 Task: Add Soothing Touch Organic Sandlewood Bath Bdy & Massge Oil to the cart.
Action: Mouse moved to (984, 341)
Screenshot: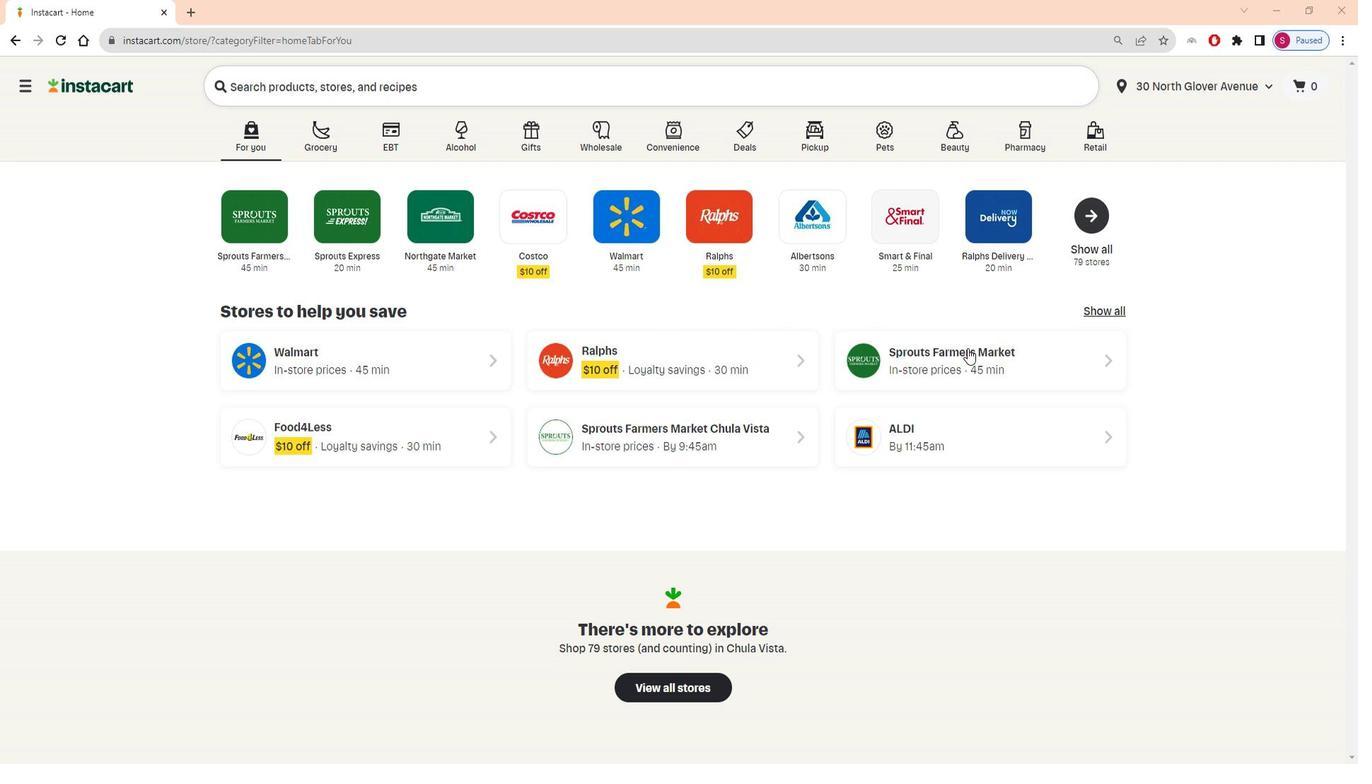 
Action: Mouse pressed left at (984, 341)
Screenshot: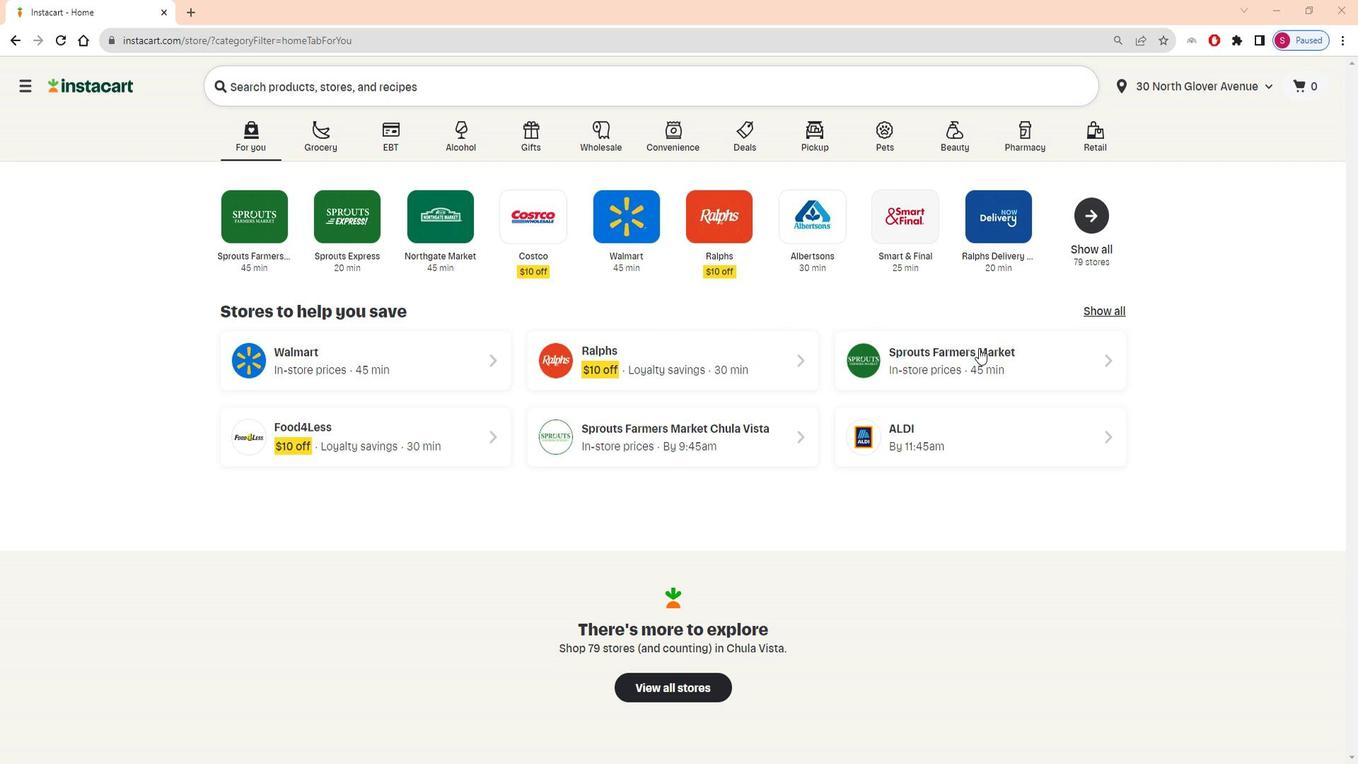 
Action: Mouse moved to (110, 537)
Screenshot: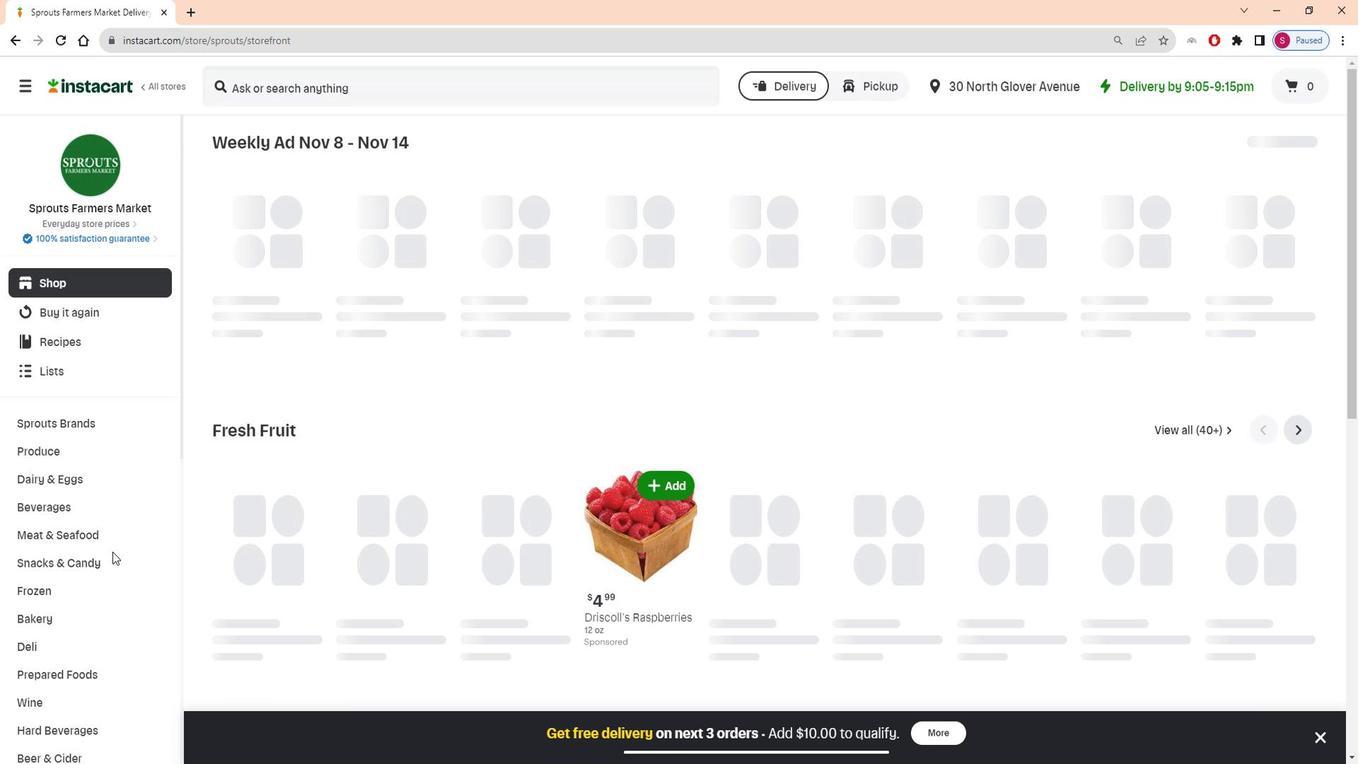 
Action: Mouse scrolled (110, 536) with delta (0, 0)
Screenshot: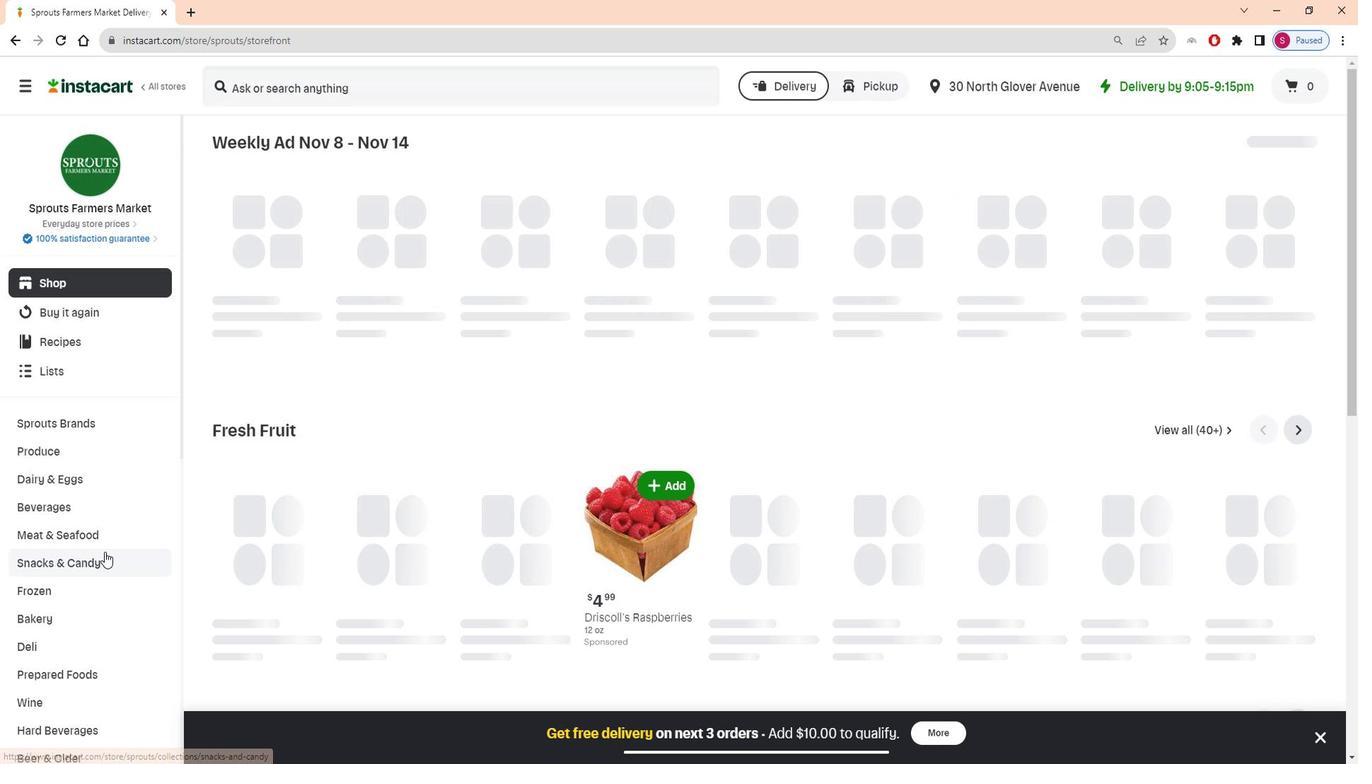 
Action: Mouse scrolled (110, 536) with delta (0, 0)
Screenshot: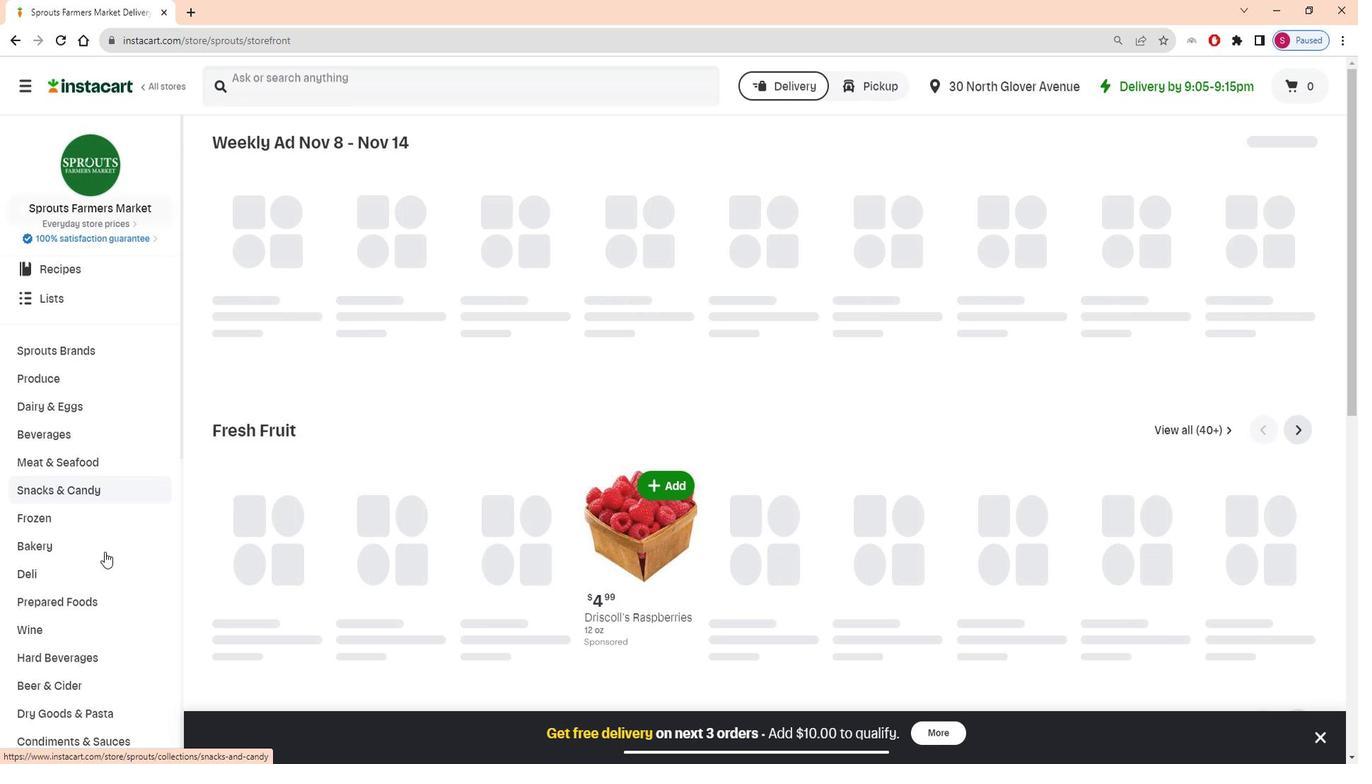
Action: Mouse scrolled (110, 536) with delta (0, 0)
Screenshot: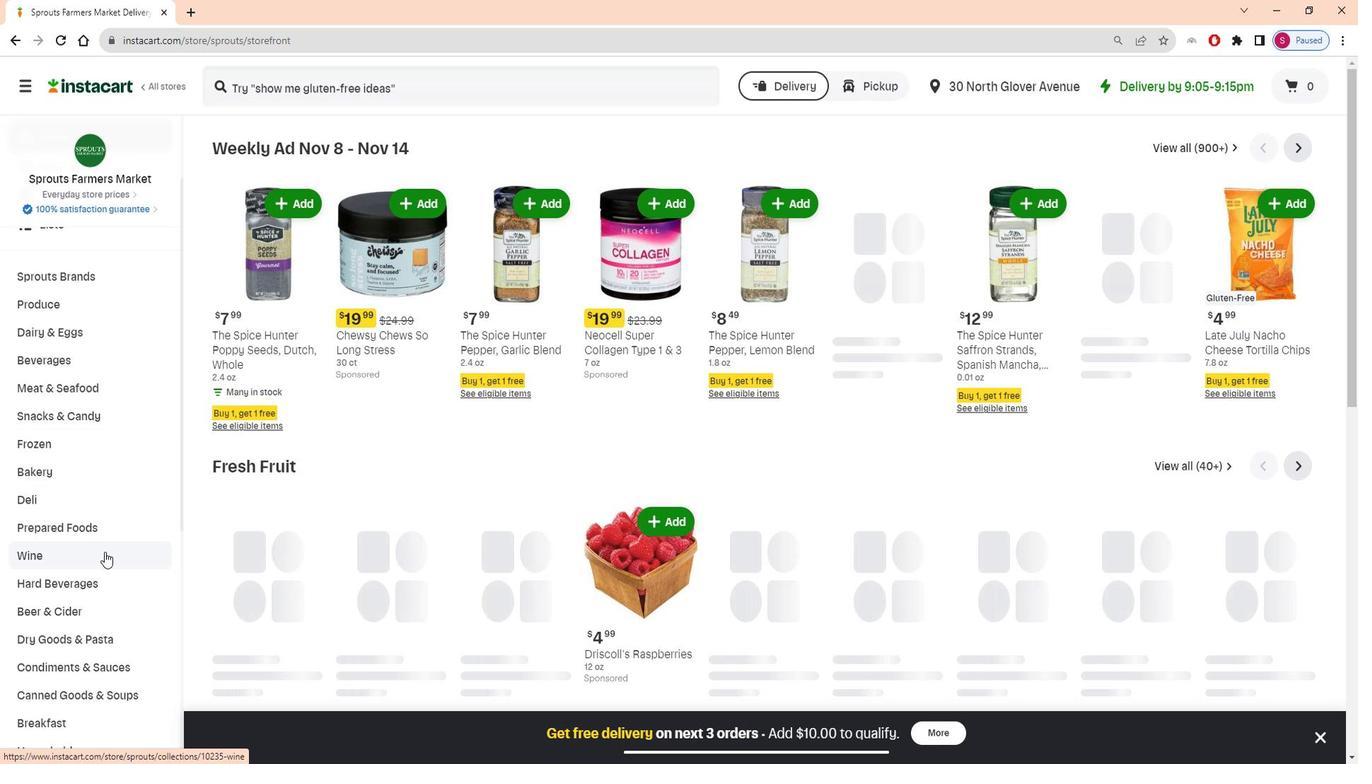 
Action: Mouse scrolled (110, 536) with delta (0, 0)
Screenshot: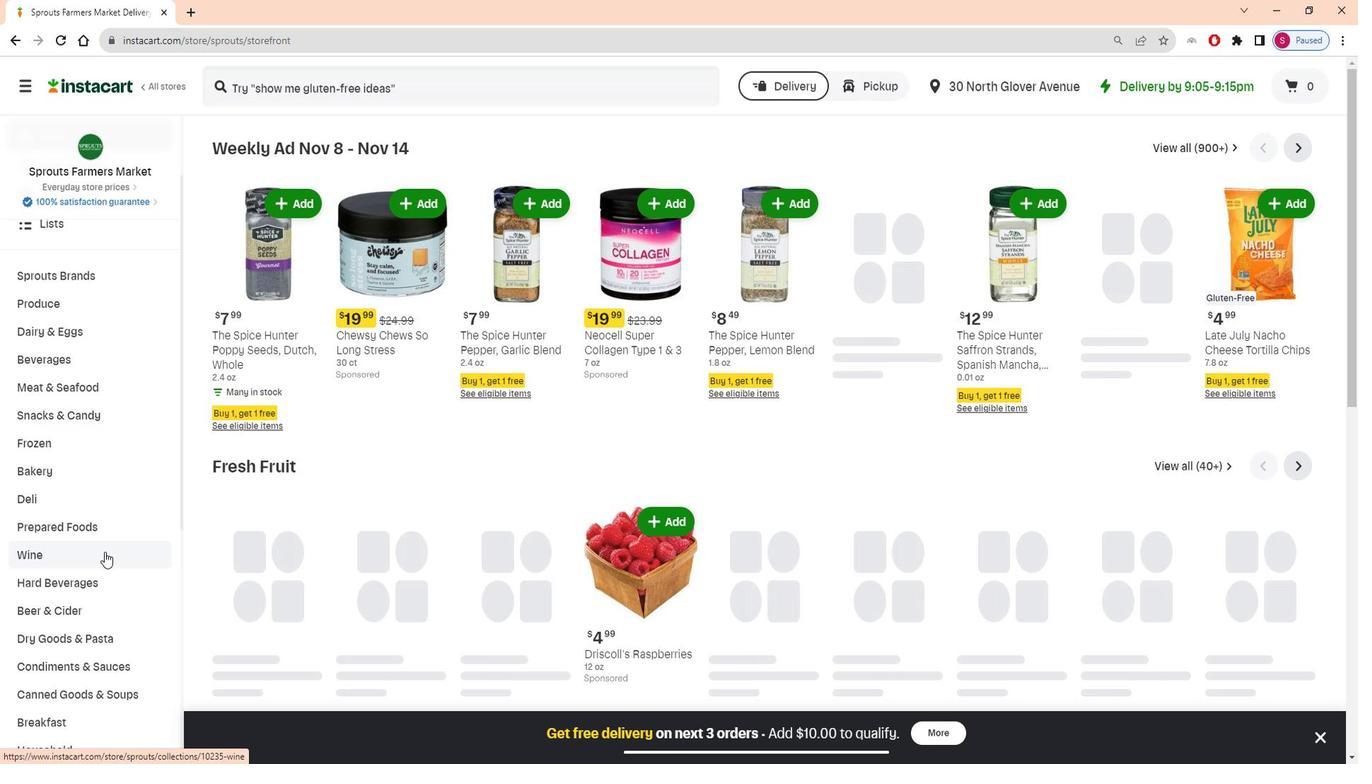 
Action: Mouse scrolled (110, 536) with delta (0, 0)
Screenshot: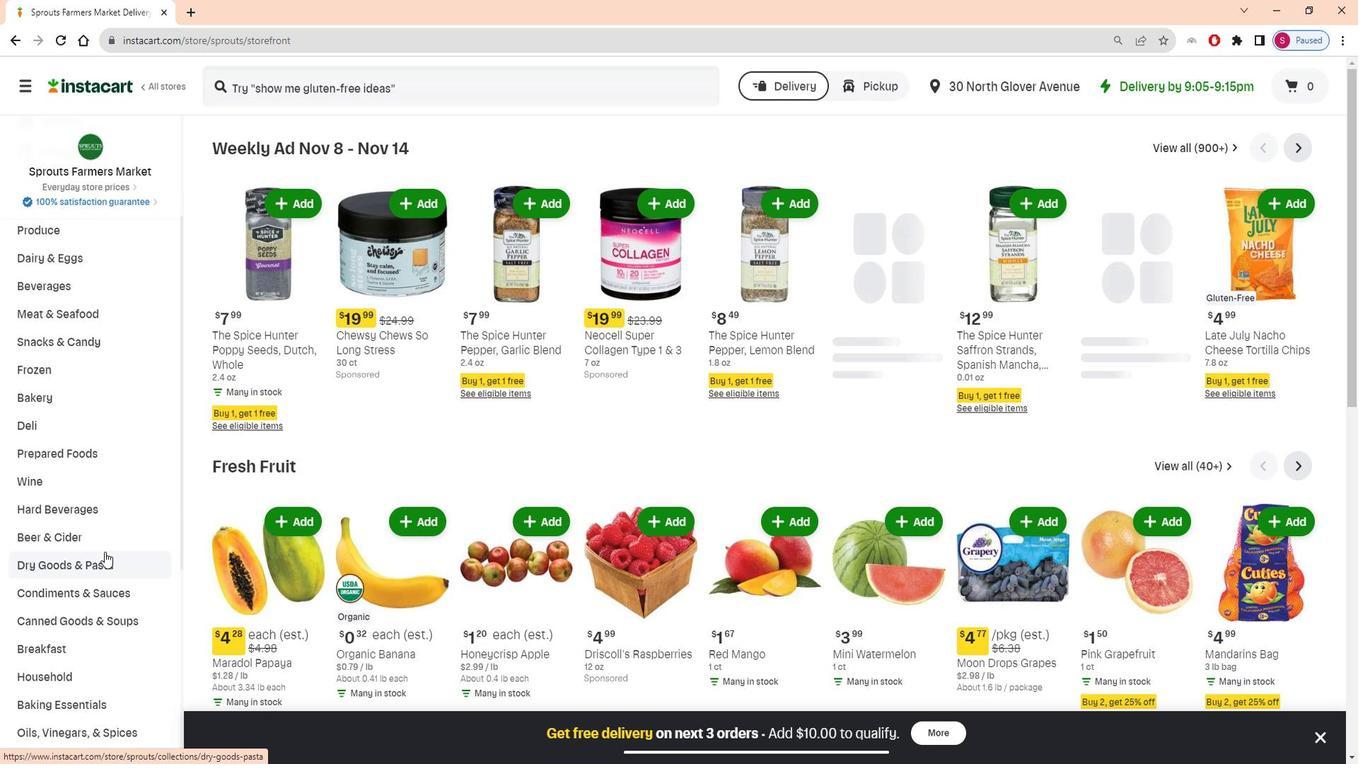 
Action: Mouse scrolled (110, 536) with delta (0, 0)
Screenshot: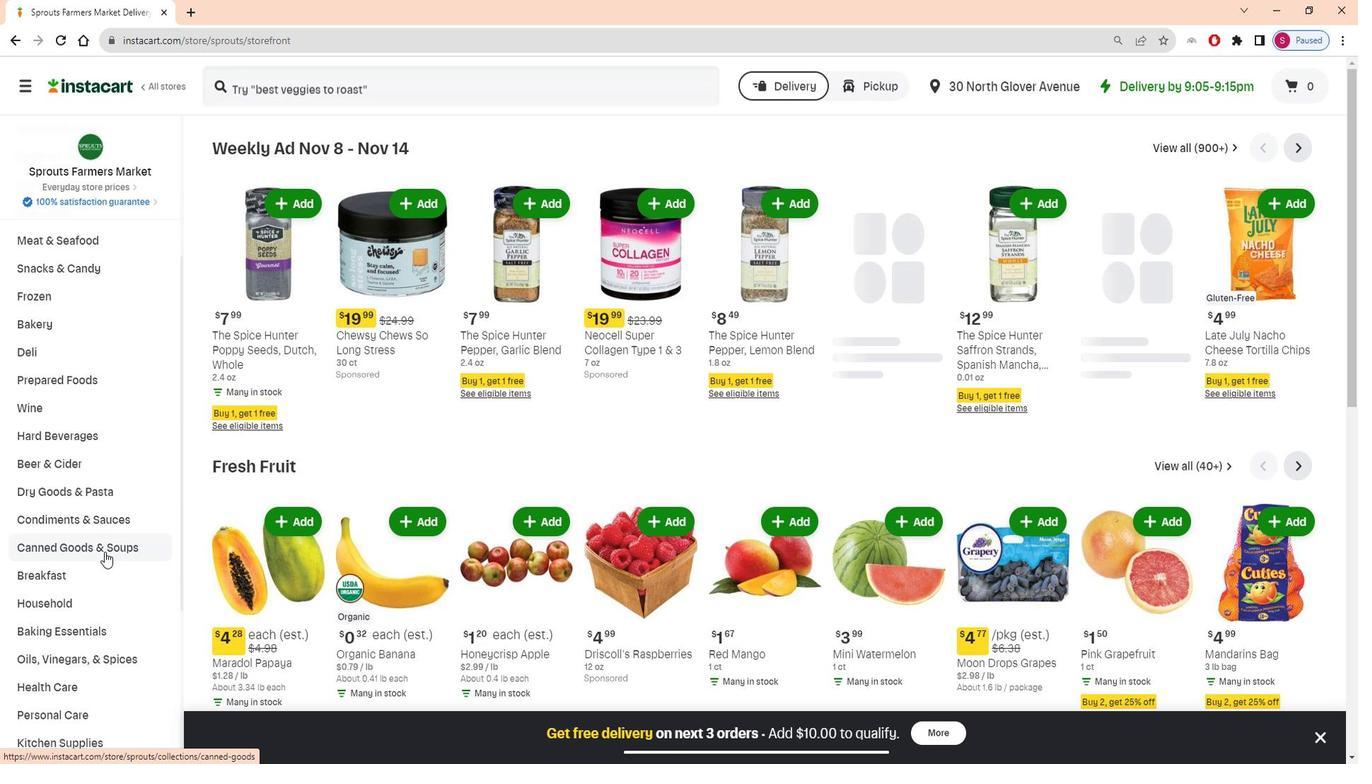 
Action: Mouse moved to (106, 622)
Screenshot: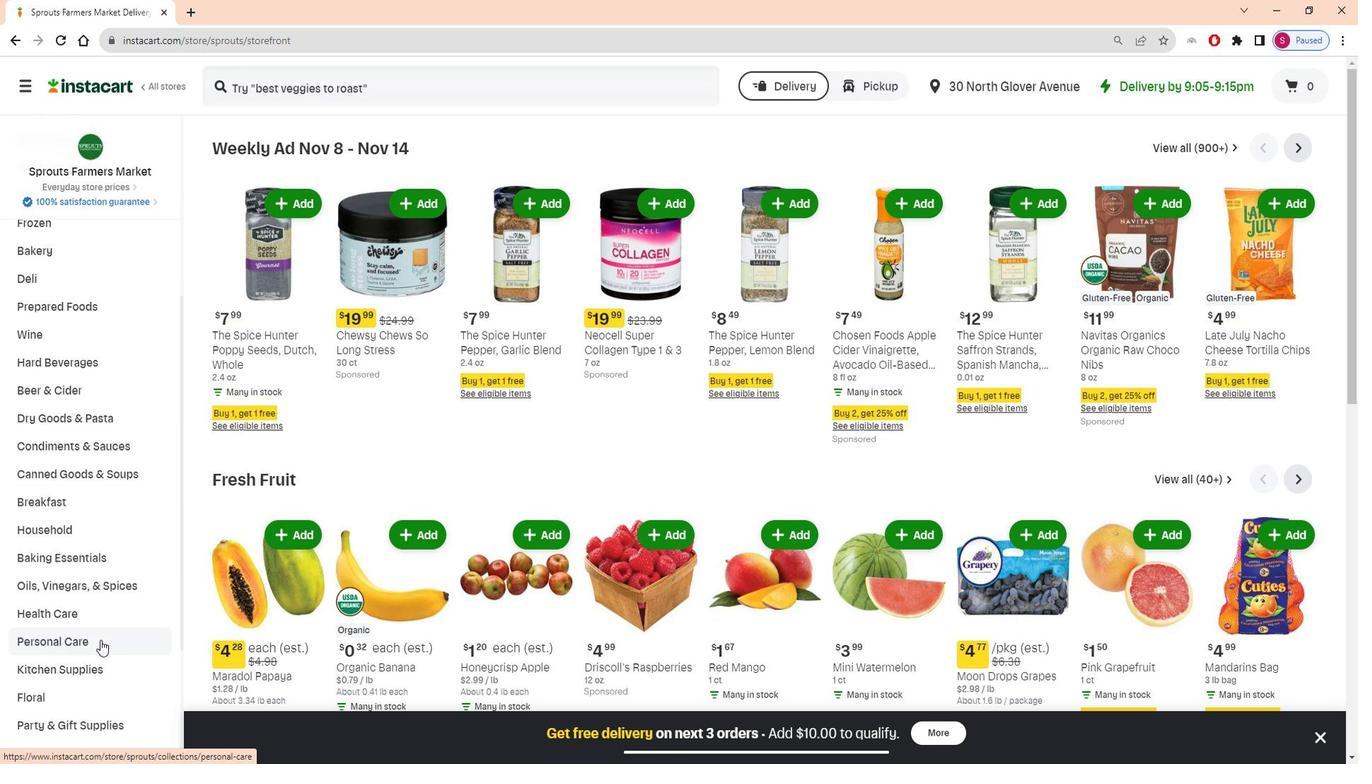 
Action: Mouse pressed left at (106, 622)
Screenshot: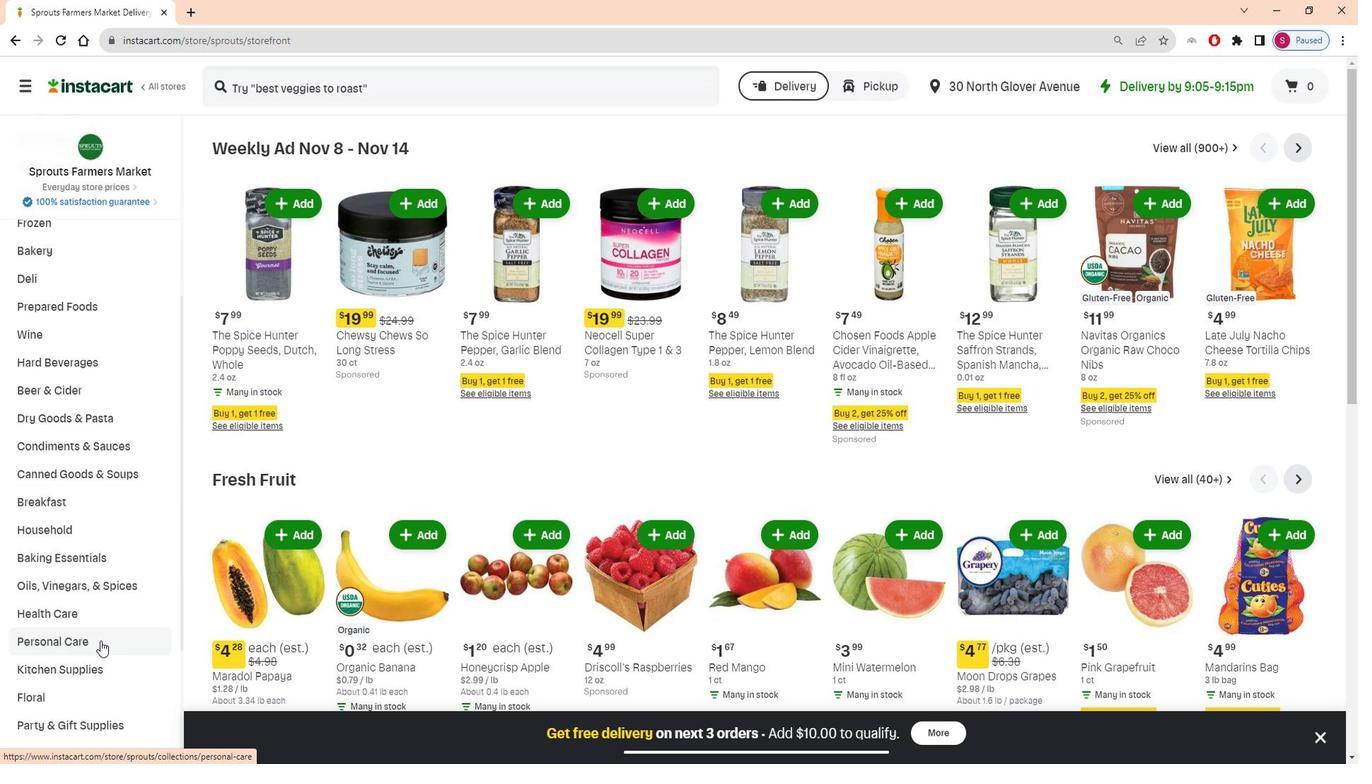 
Action: Mouse moved to (346, 181)
Screenshot: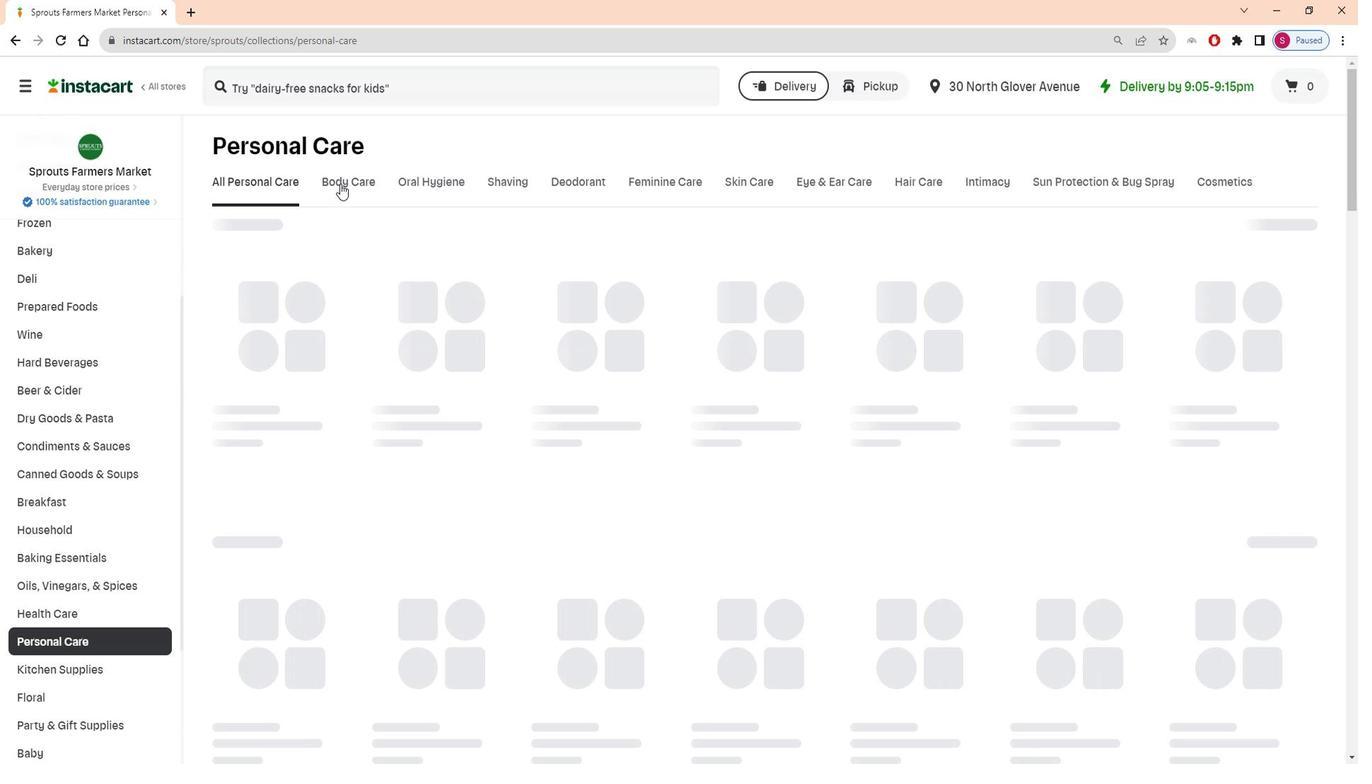 
Action: Mouse pressed left at (346, 181)
Screenshot: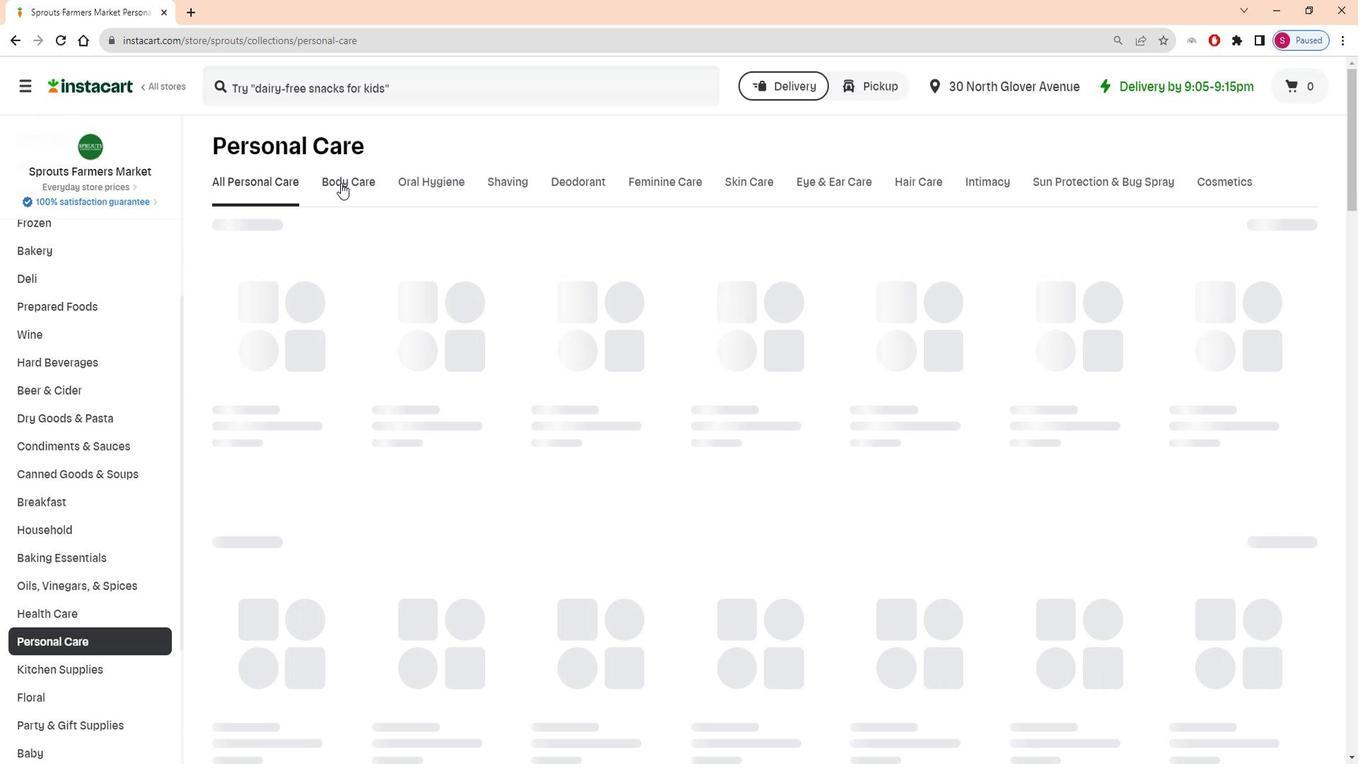 
Action: Mouse moved to (596, 251)
Screenshot: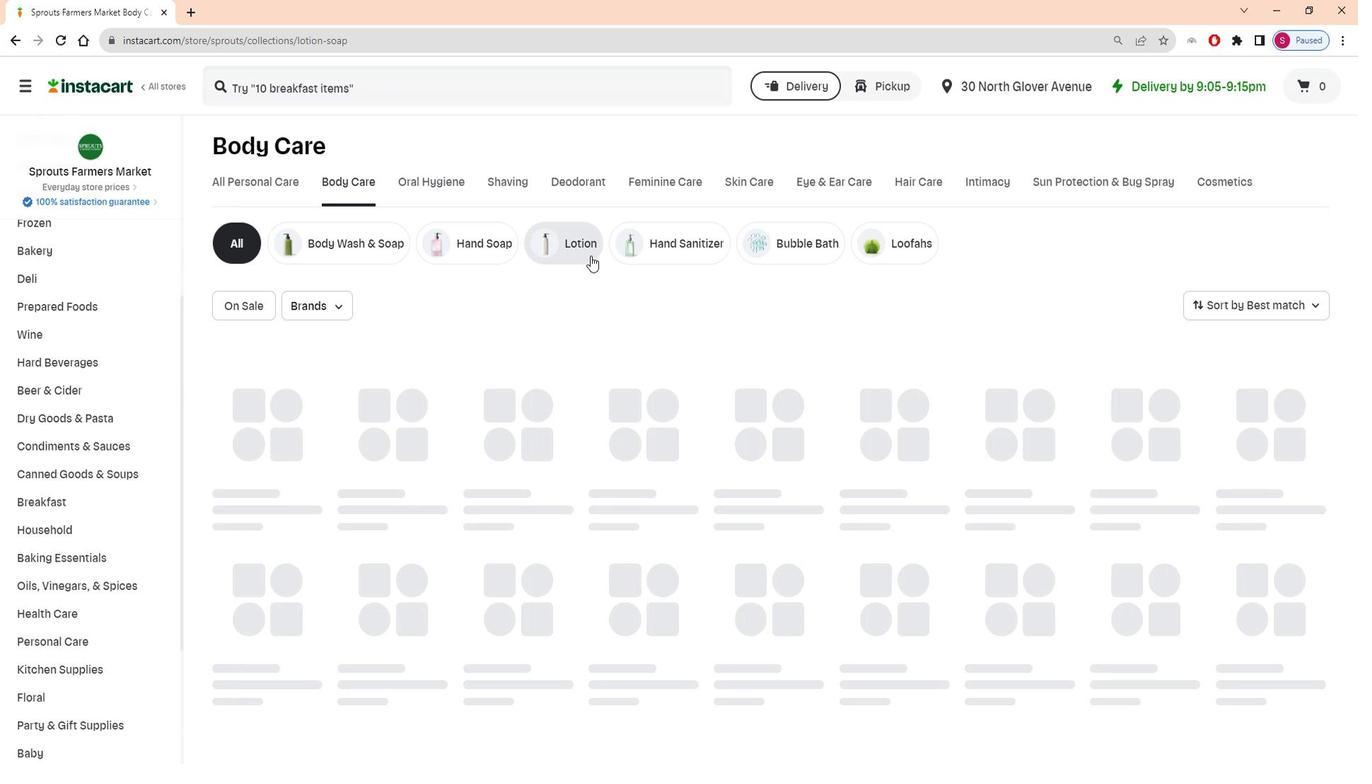 
Action: Mouse pressed left at (596, 251)
Screenshot: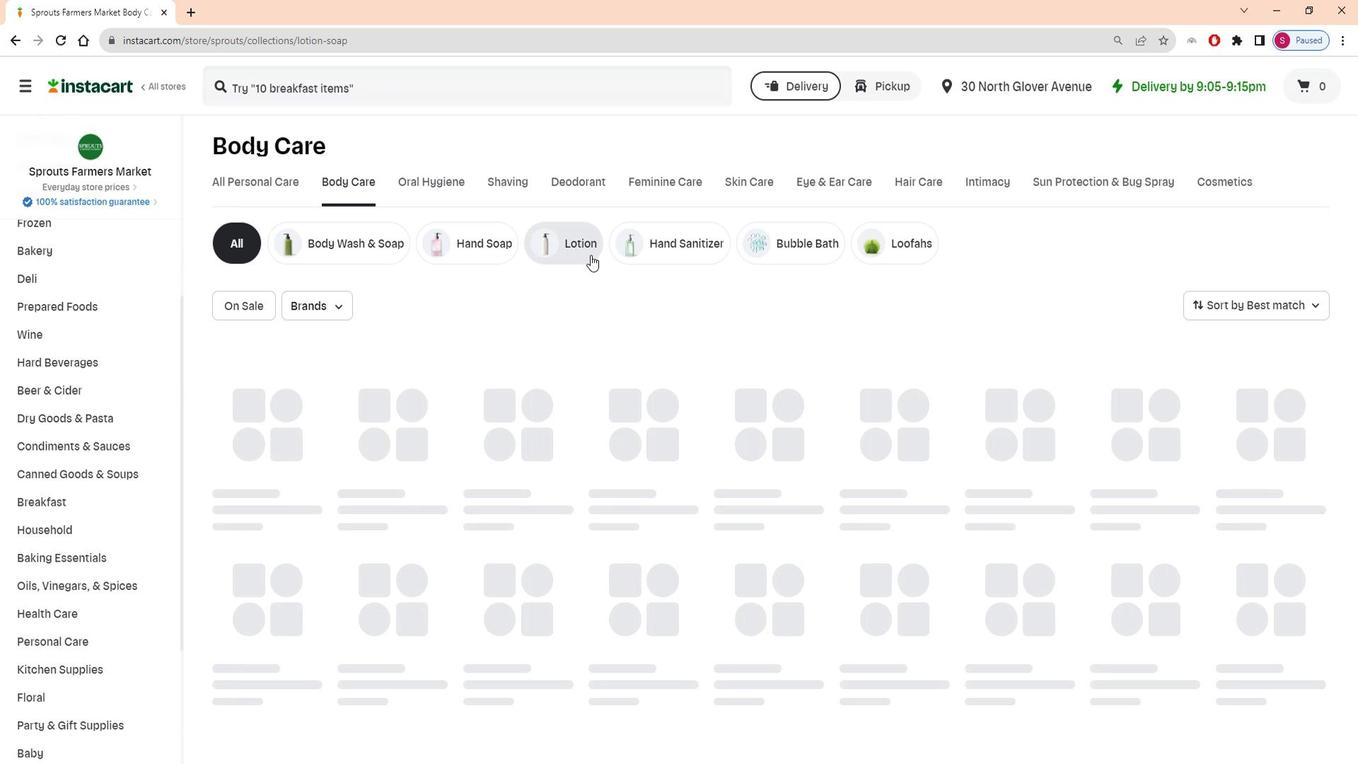 
Action: Mouse moved to (427, 93)
Screenshot: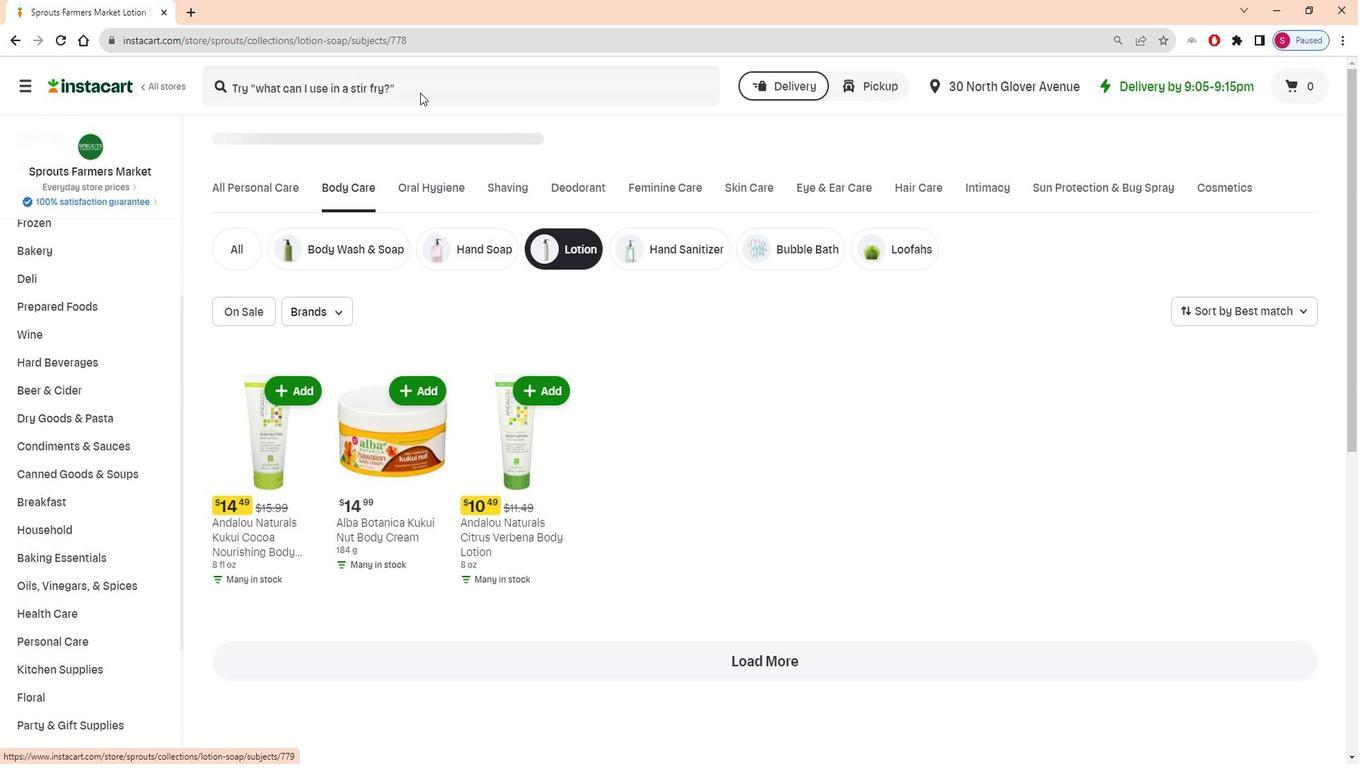 
Action: Mouse pressed left at (427, 93)
Screenshot: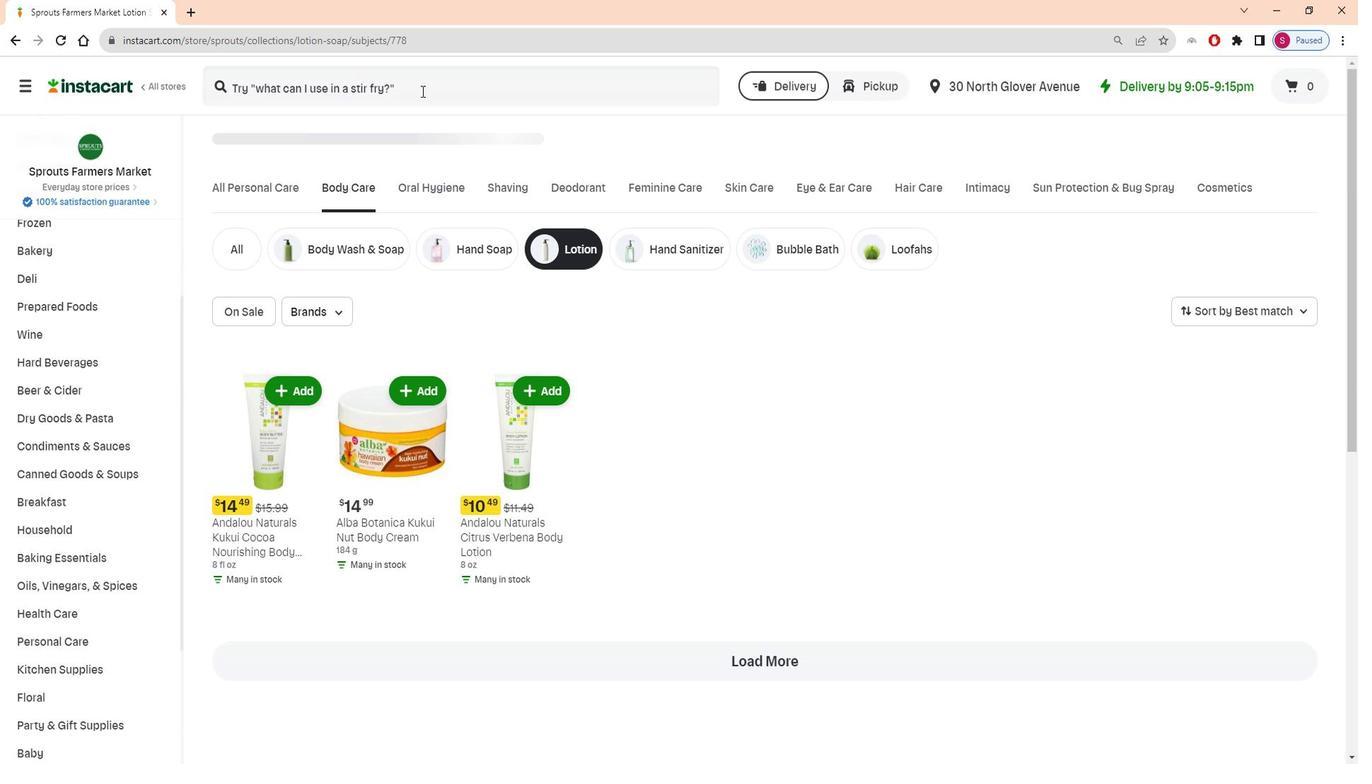 
Action: Mouse moved to (407, 94)
Screenshot: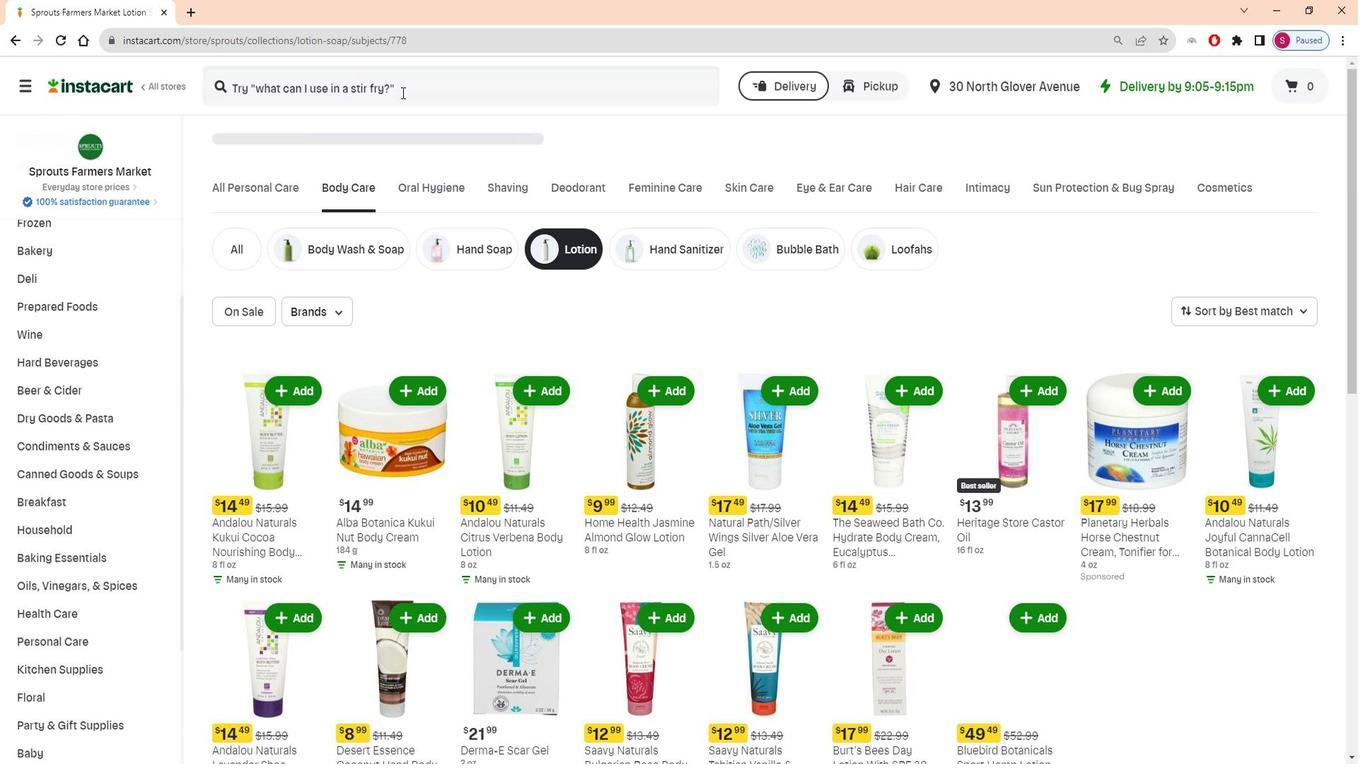 
Action: Mouse pressed left at (407, 94)
Screenshot: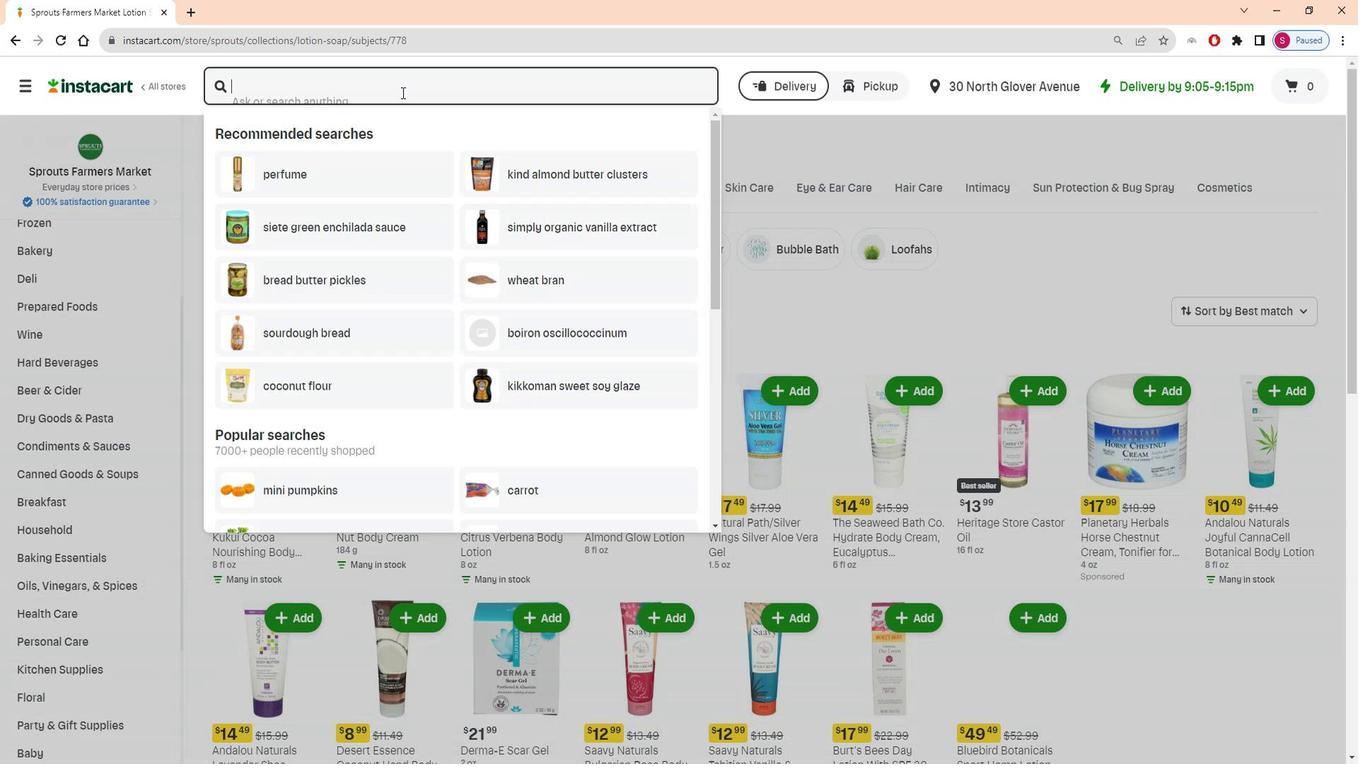 
Action: Key pressed <Key.shift>Soothing<Key.space><Key.shift>Touch<Key.space><Key.shift><Key.shift><Key.shift><Key.shift>Organic<Key.space><Key.shift>Sandlewood<Key.space><Key.shift><Key.shift><Key.shift><Key.shift><Key.shift><Key.shift><Key.shift><Key.shift><Key.shift><Key.shift><Key.shift><Key.shift>Bath<Key.space><Key.shift>Bdy<Key.space><Key.shift><Key.shift>&<Key.space><Key.right><Key.down><Key.shift>Massage<Key.space><Key.shift>Oil<Key.enter>
Screenshot: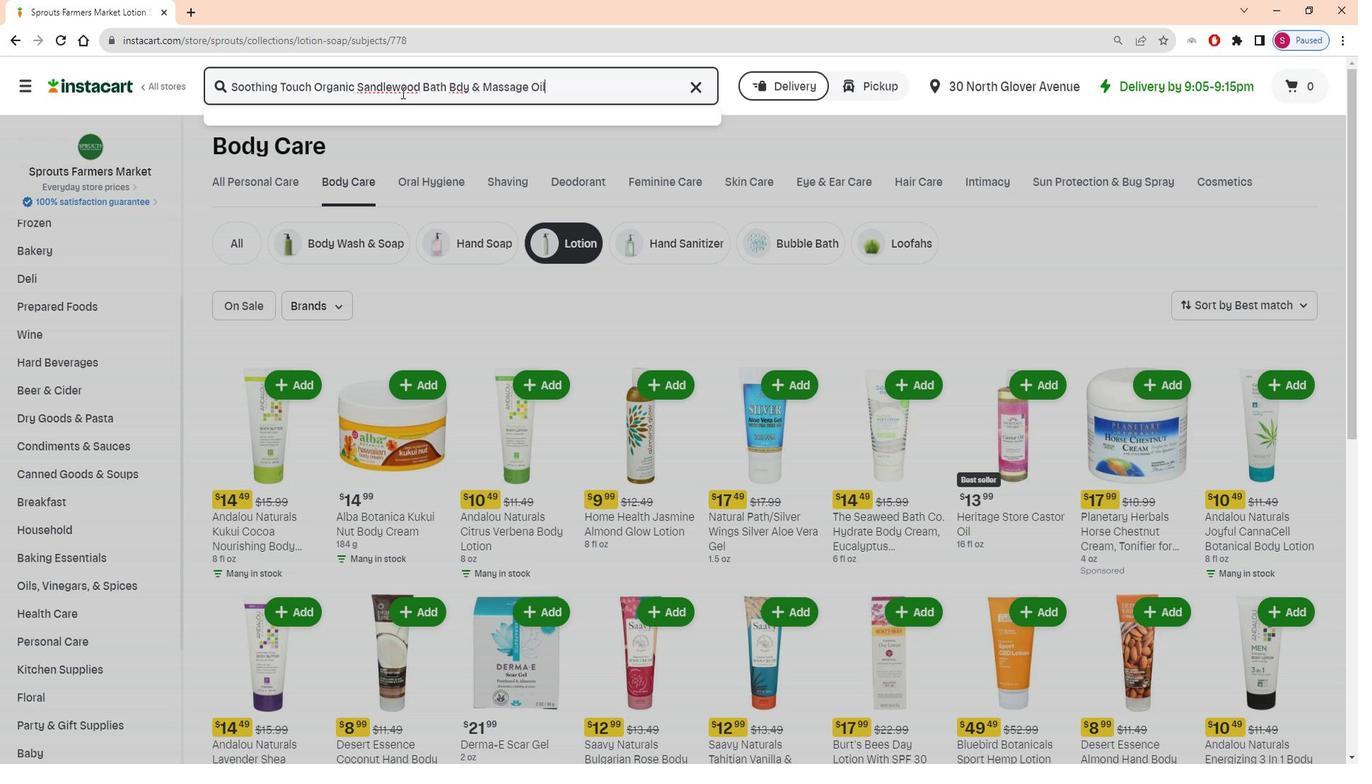 
Action: Mouse moved to (211, 271)
Screenshot: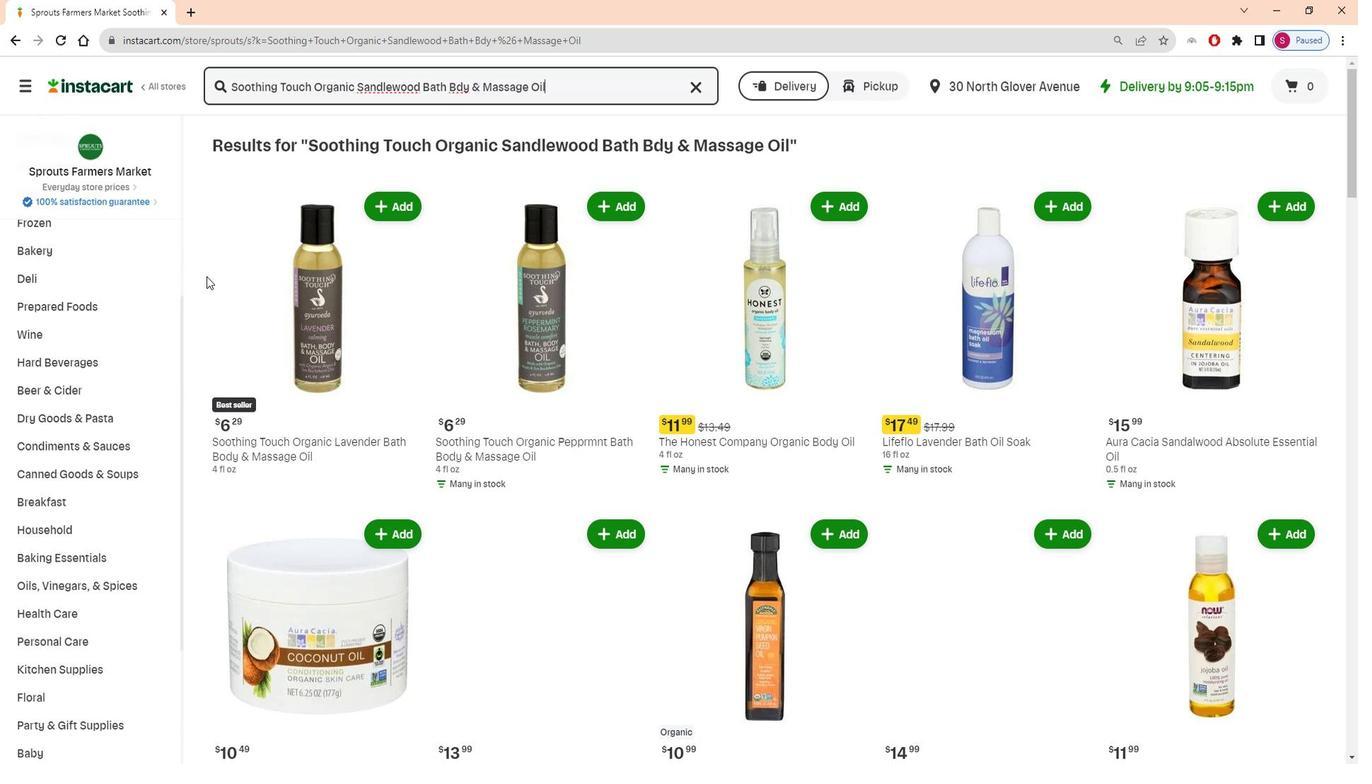 
Action: Mouse scrolled (211, 270) with delta (0, 0)
Screenshot: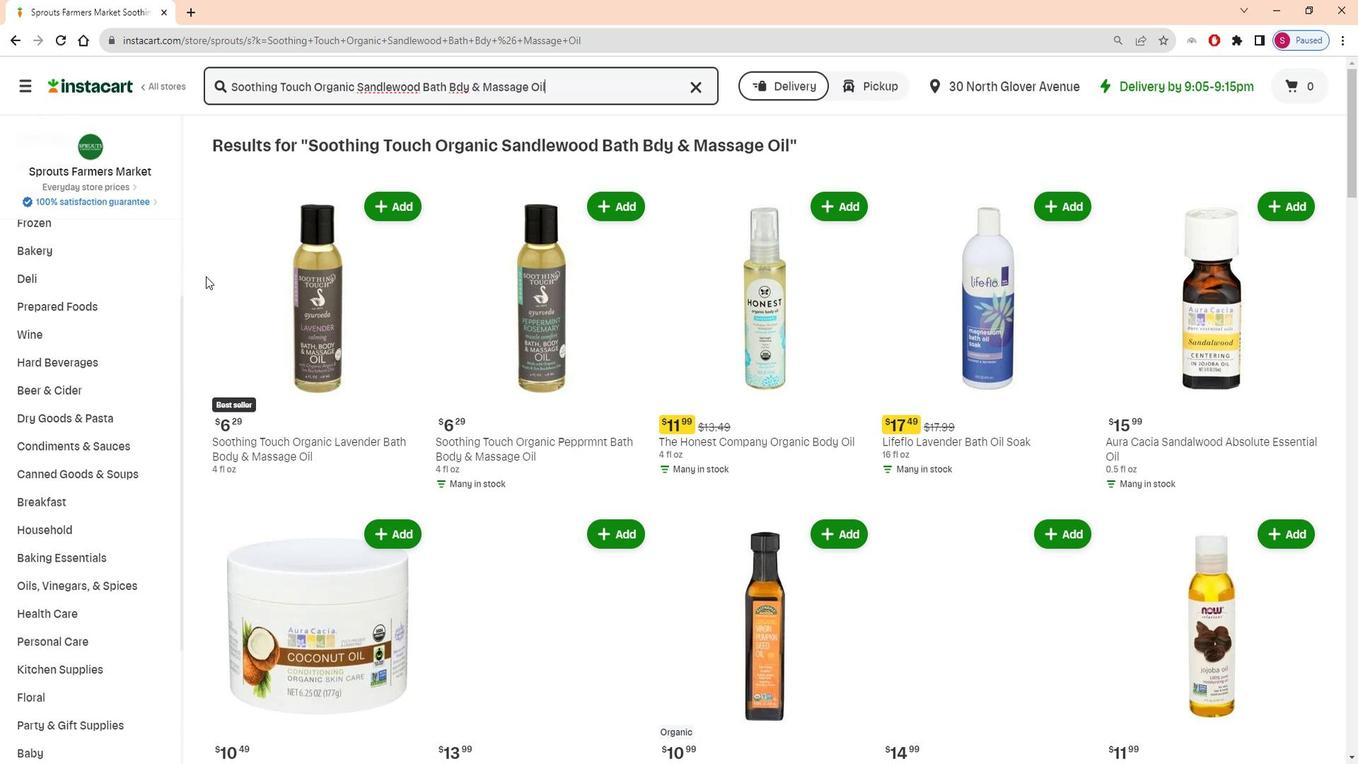 
Action: Mouse moved to (391, 295)
Screenshot: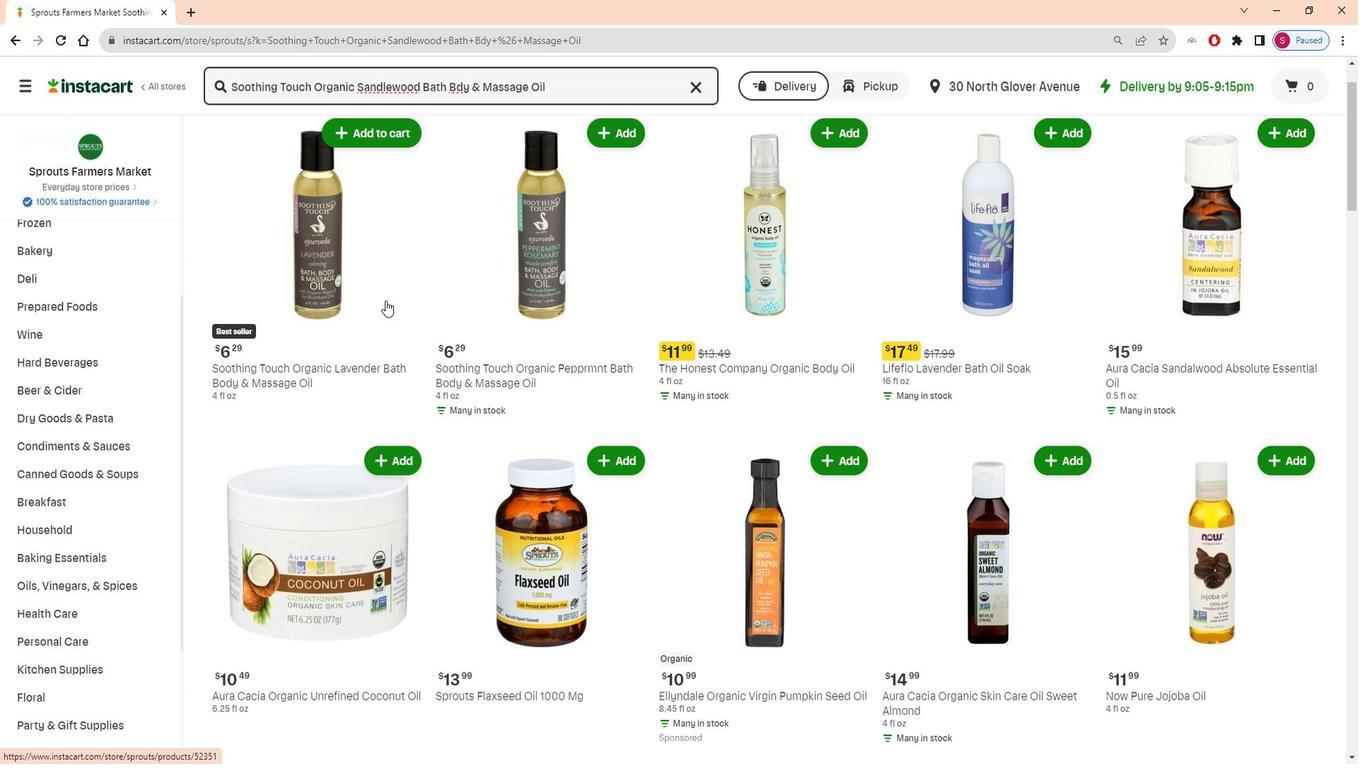 
Action: Mouse scrolled (391, 294) with delta (0, 0)
Screenshot: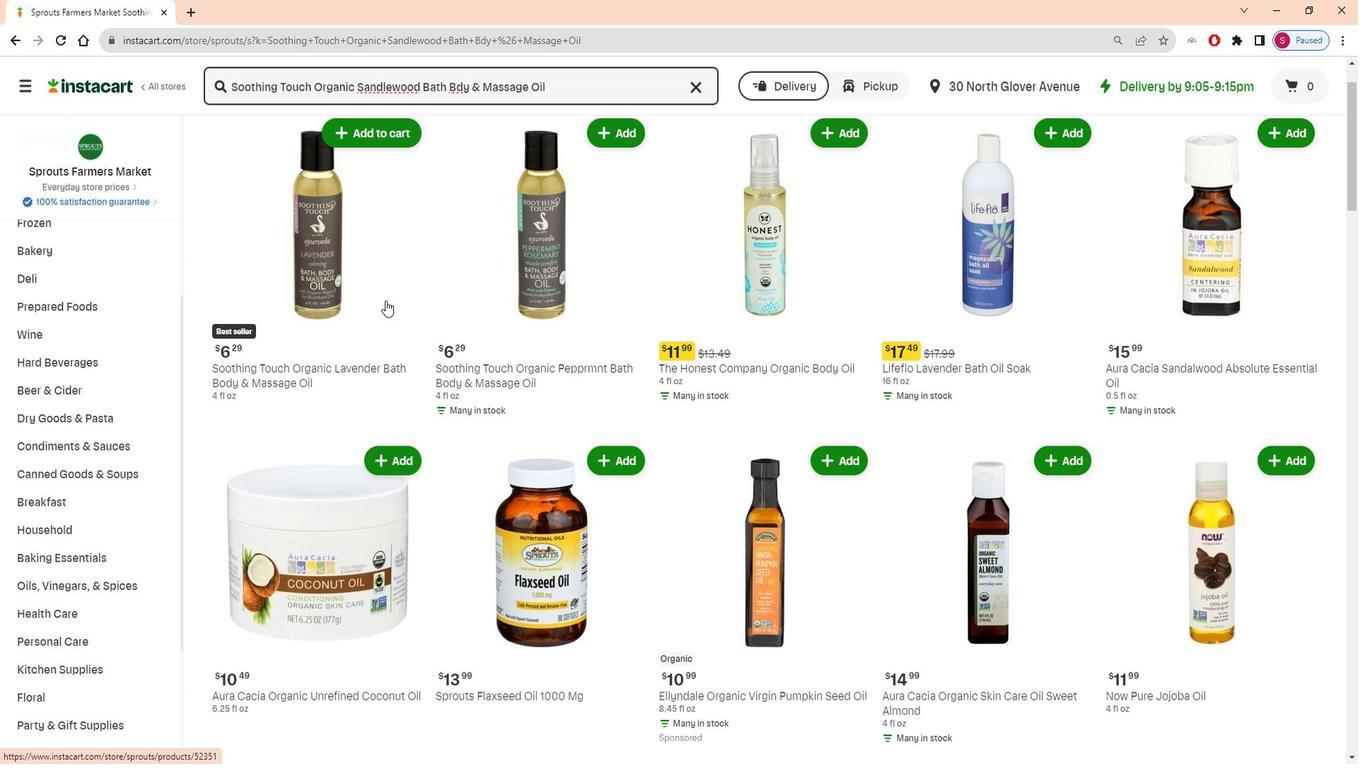 
Action: Mouse moved to (416, 299)
Screenshot: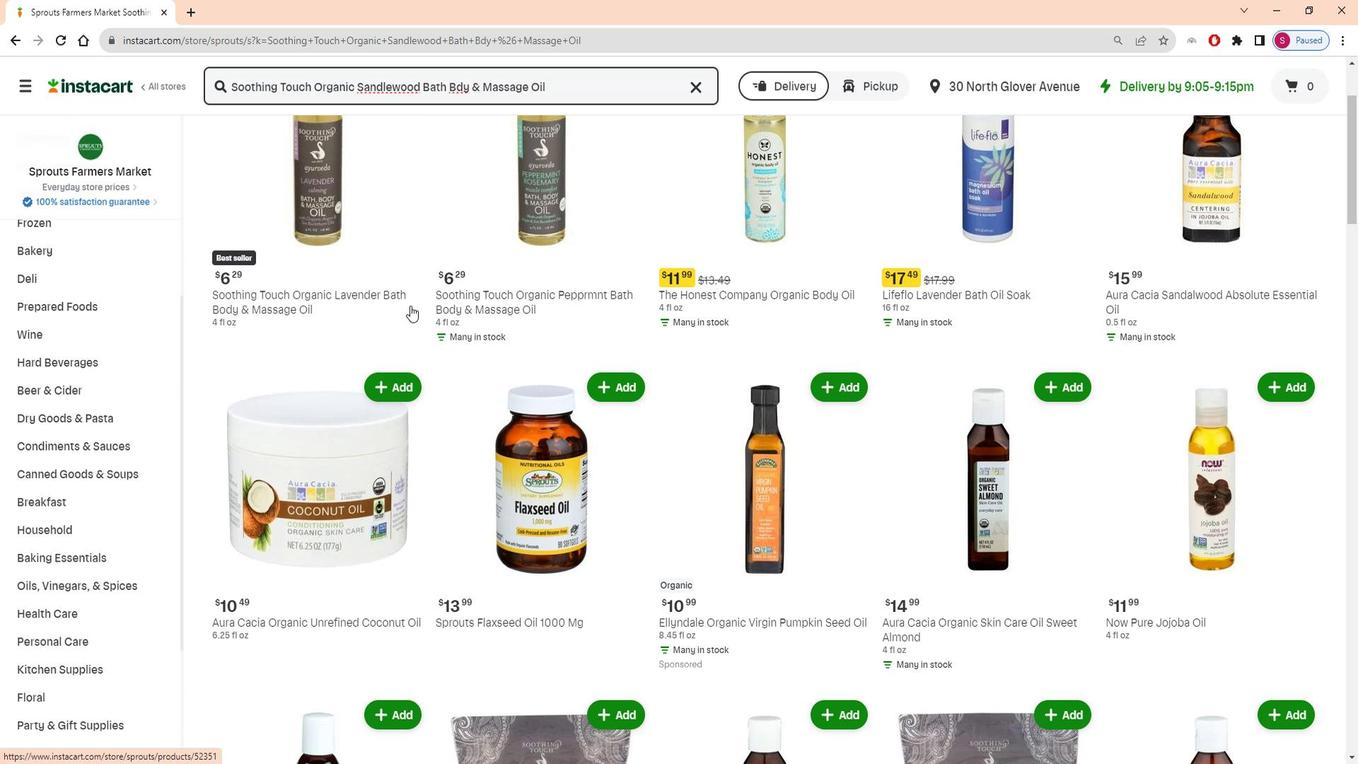 
Action: Mouse scrolled (416, 299) with delta (0, 0)
Screenshot: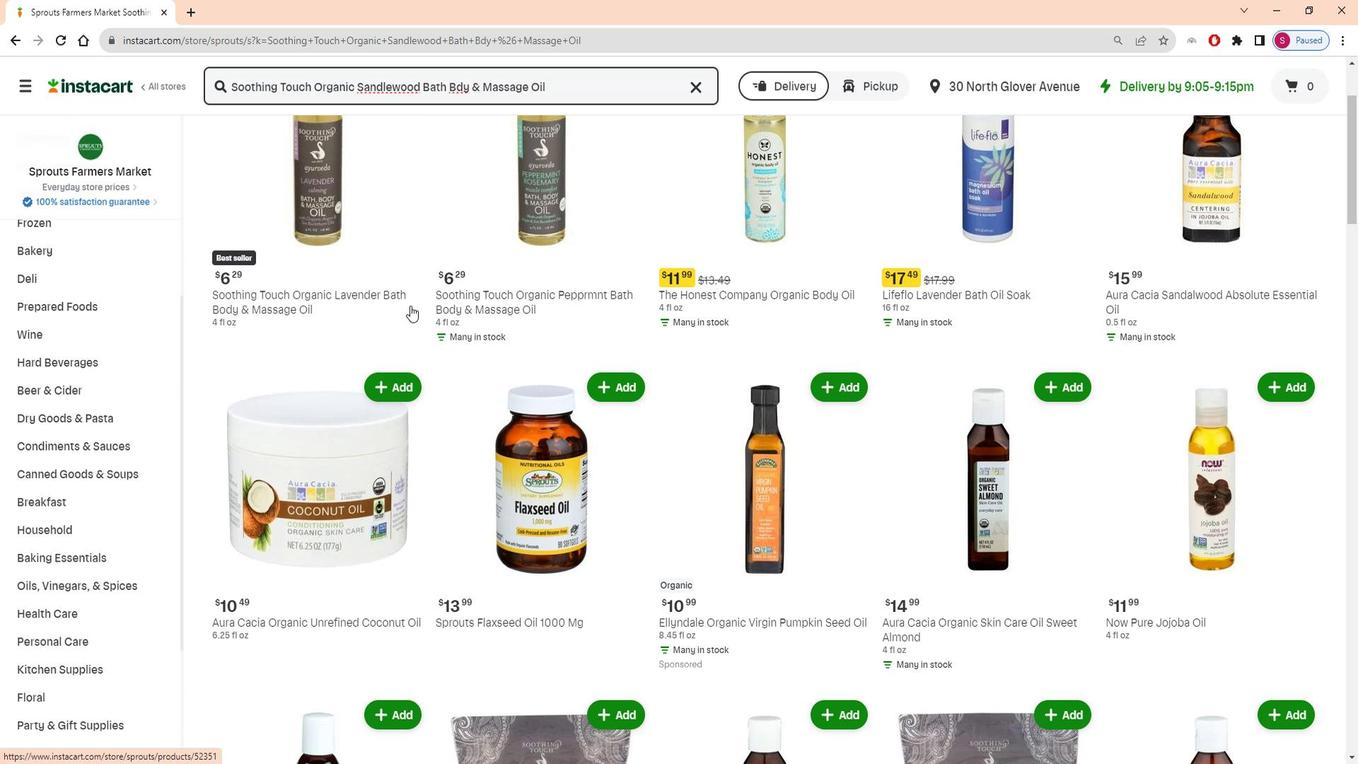 
Action: Mouse moved to (439, 304)
Screenshot: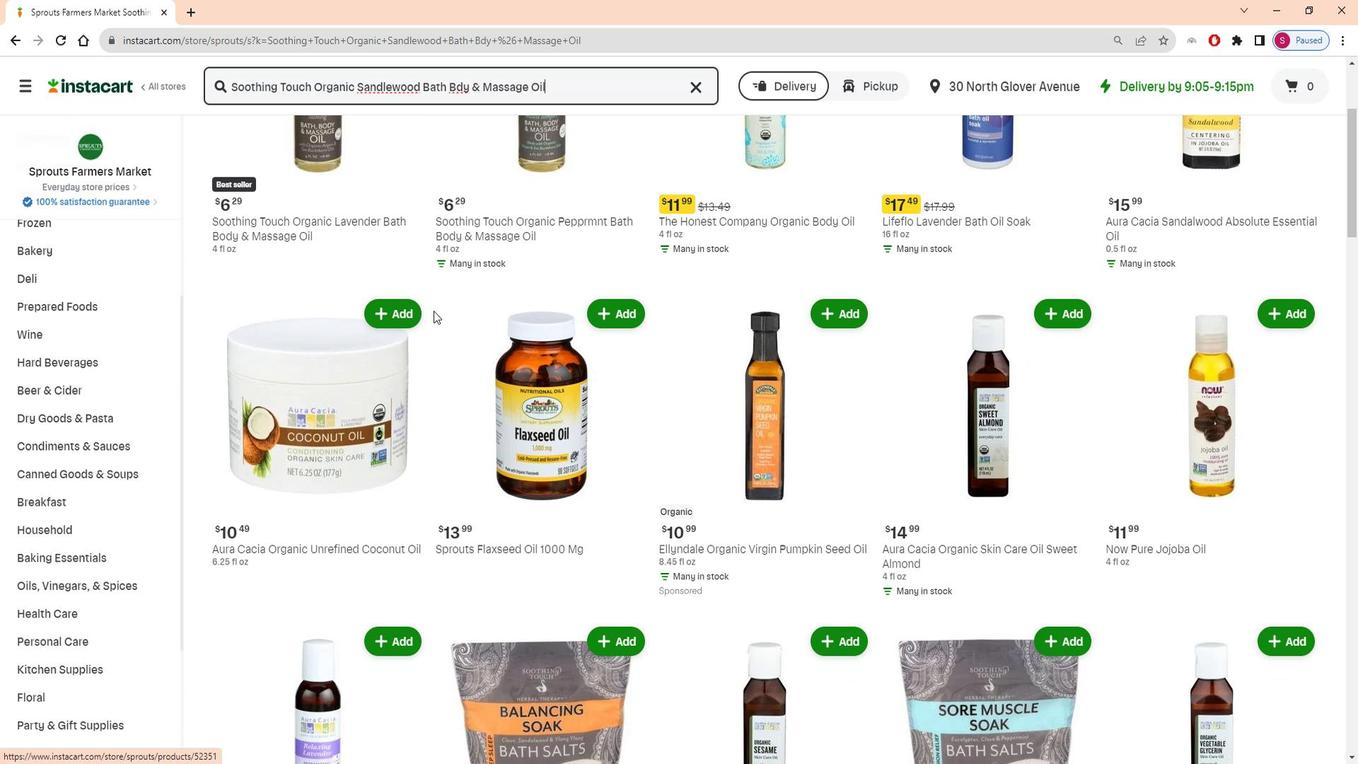 
Action: Mouse scrolled (439, 304) with delta (0, 0)
Screenshot: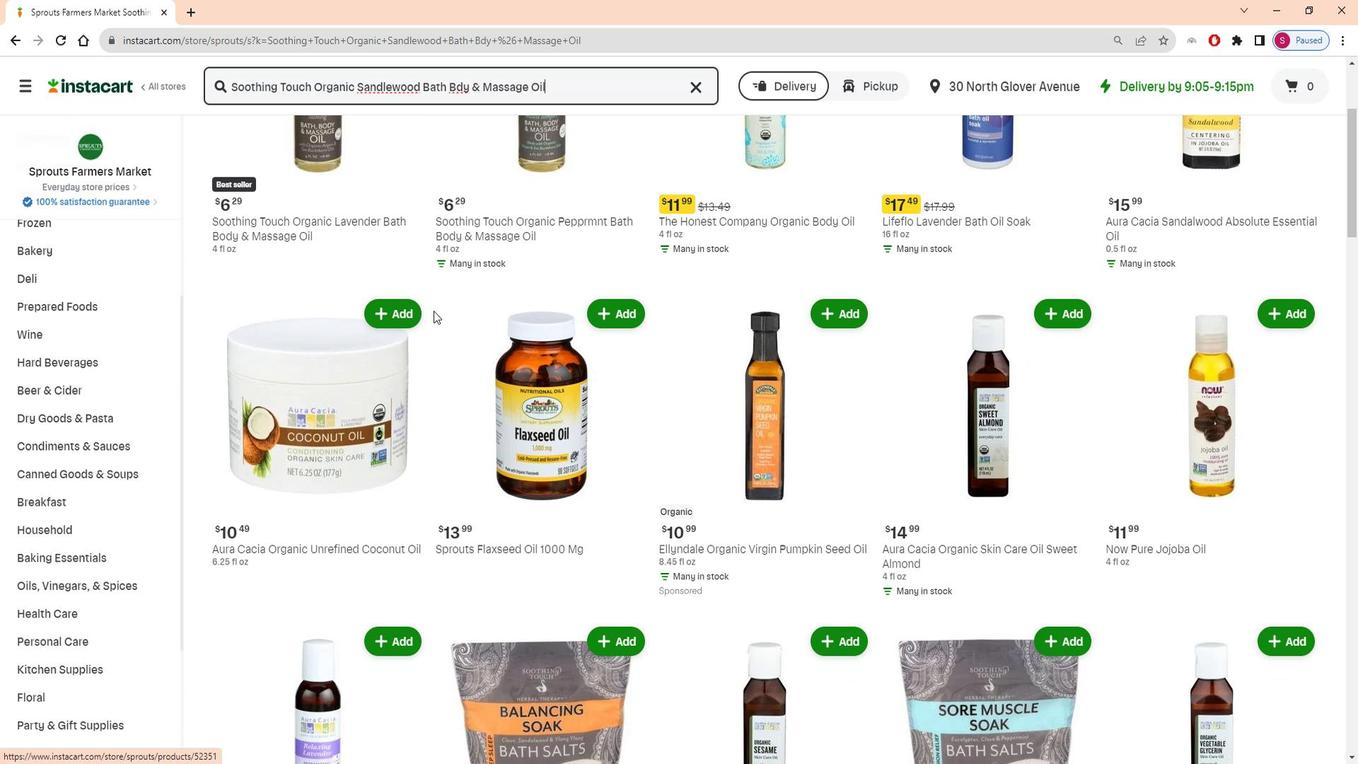 
Action: Mouse moved to (439, 306)
Screenshot: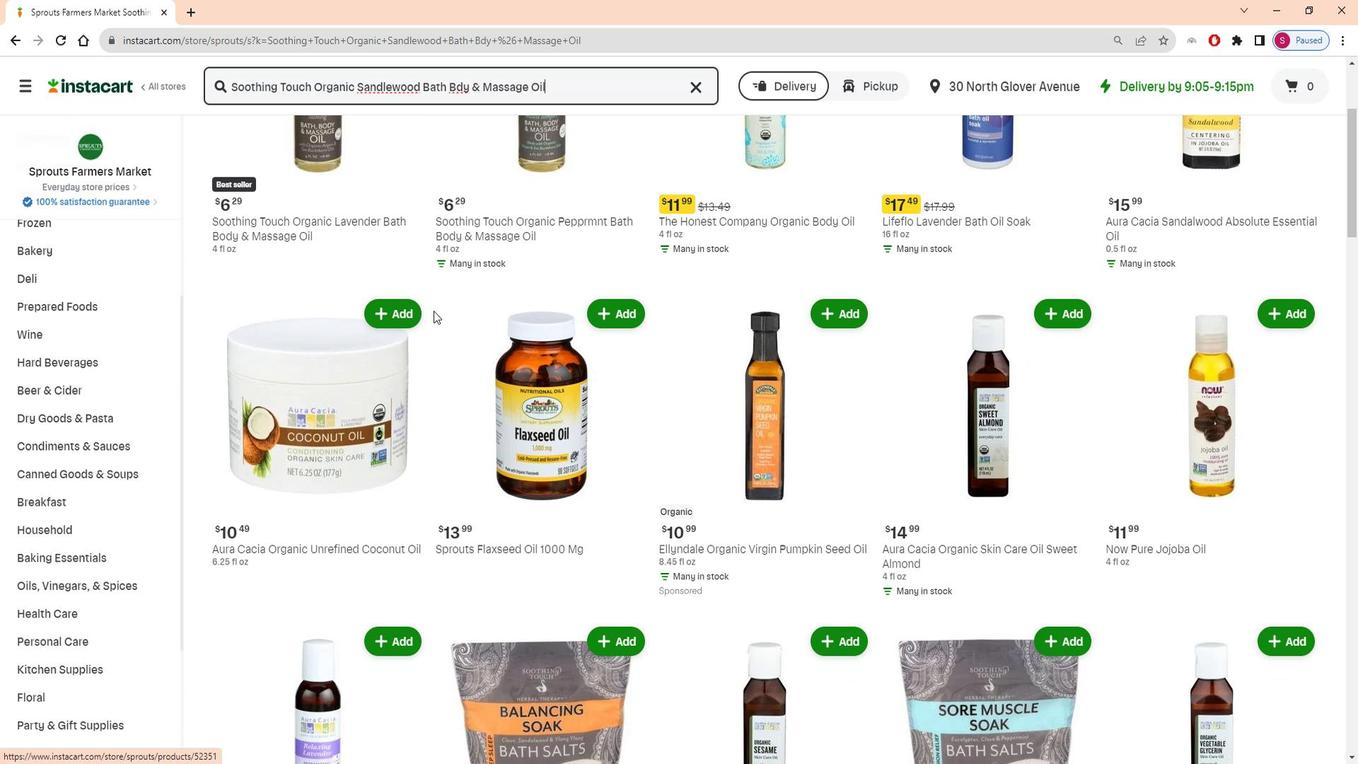 
Action: Mouse scrolled (439, 305) with delta (0, 0)
Screenshot: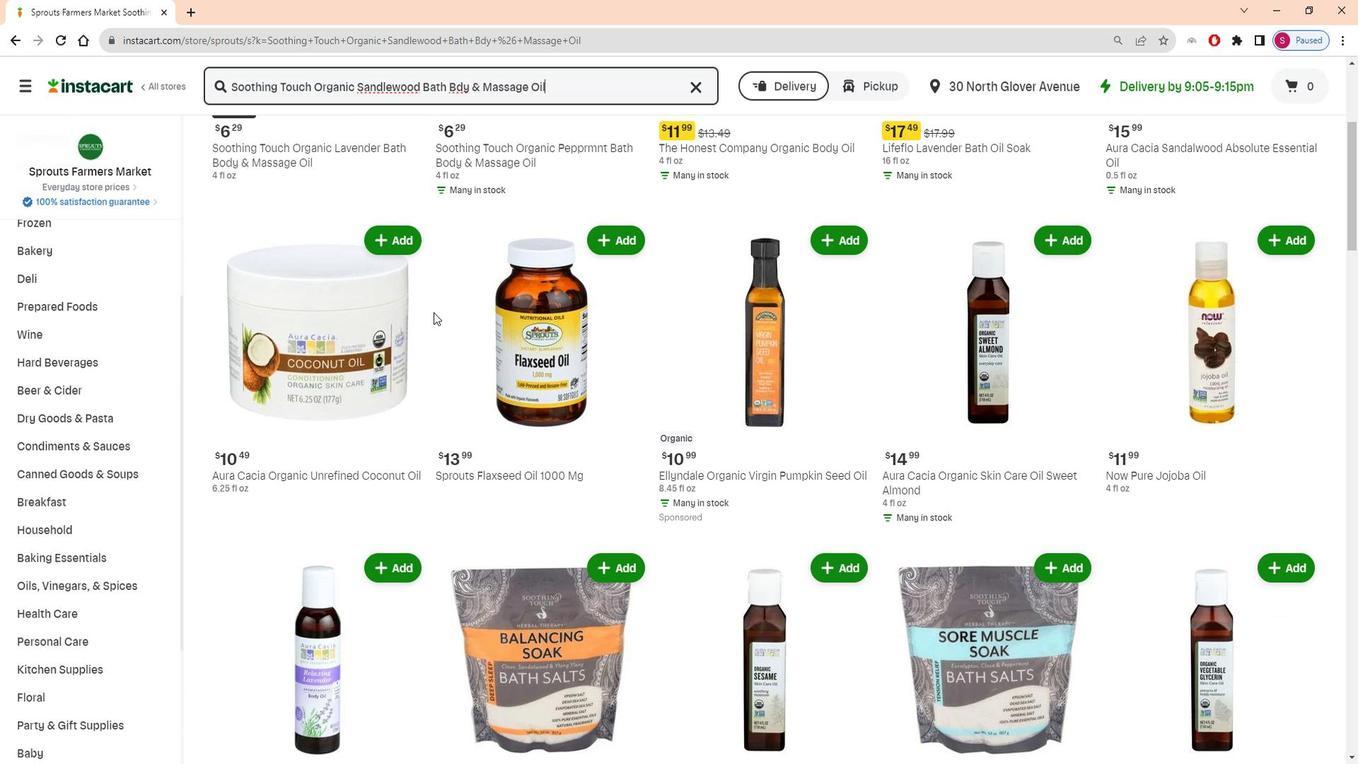
Action: Mouse moved to (444, 307)
Screenshot: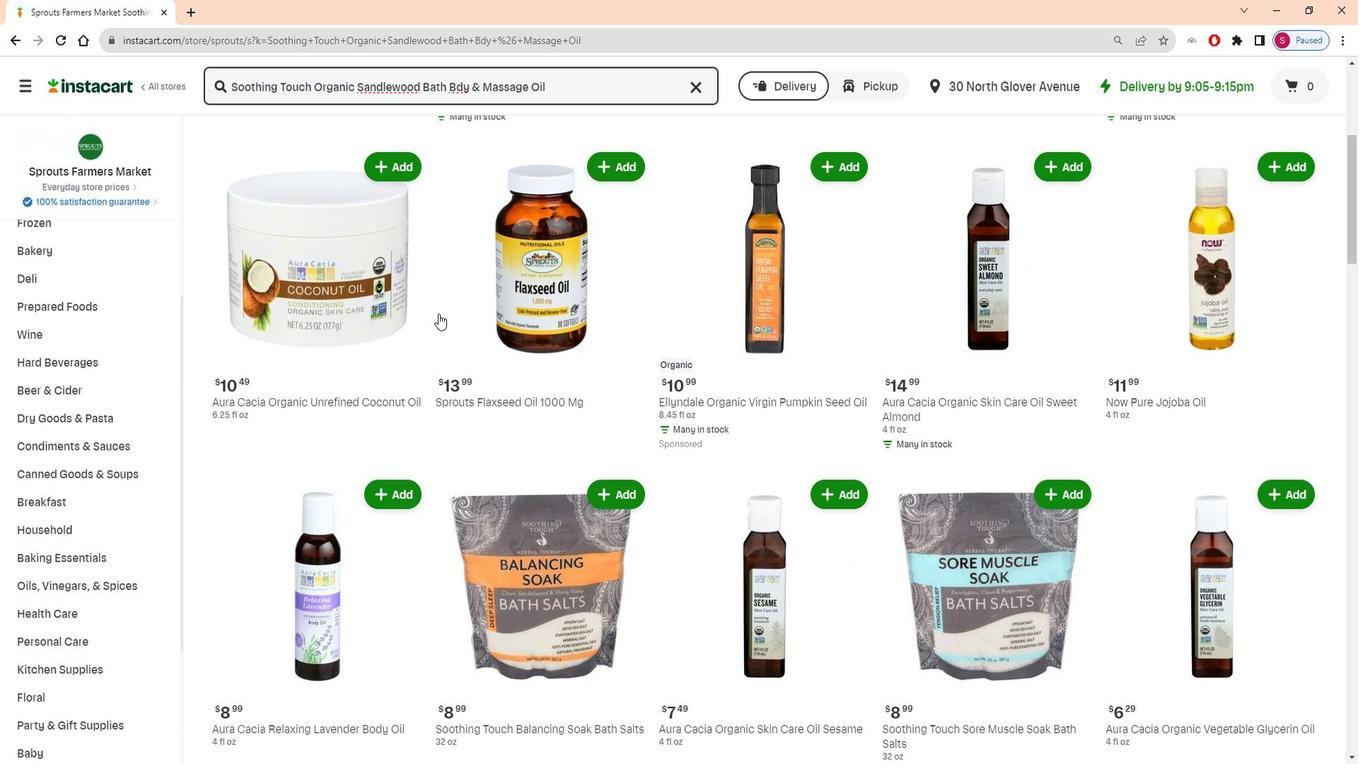 
Action: Mouse scrolled (444, 307) with delta (0, 0)
Screenshot: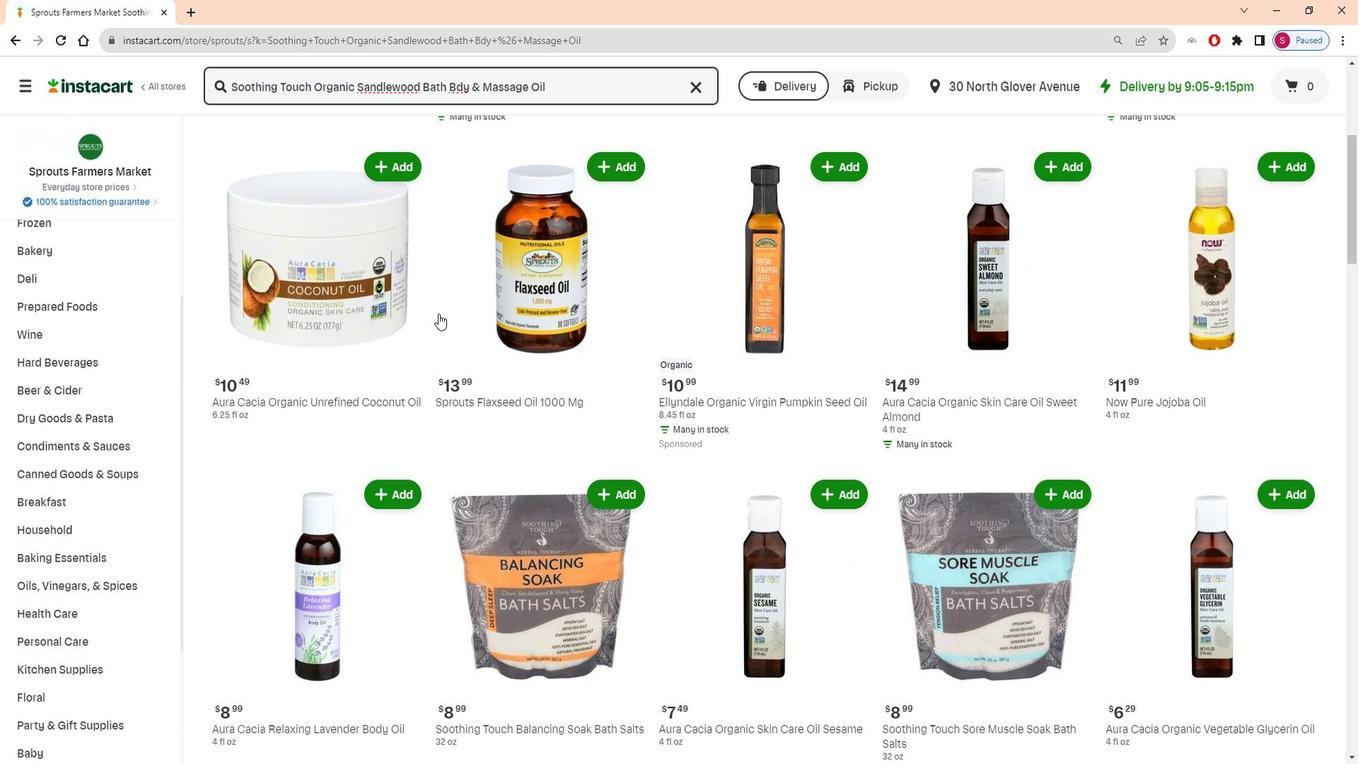 
Action: Mouse moved to (446, 307)
Screenshot: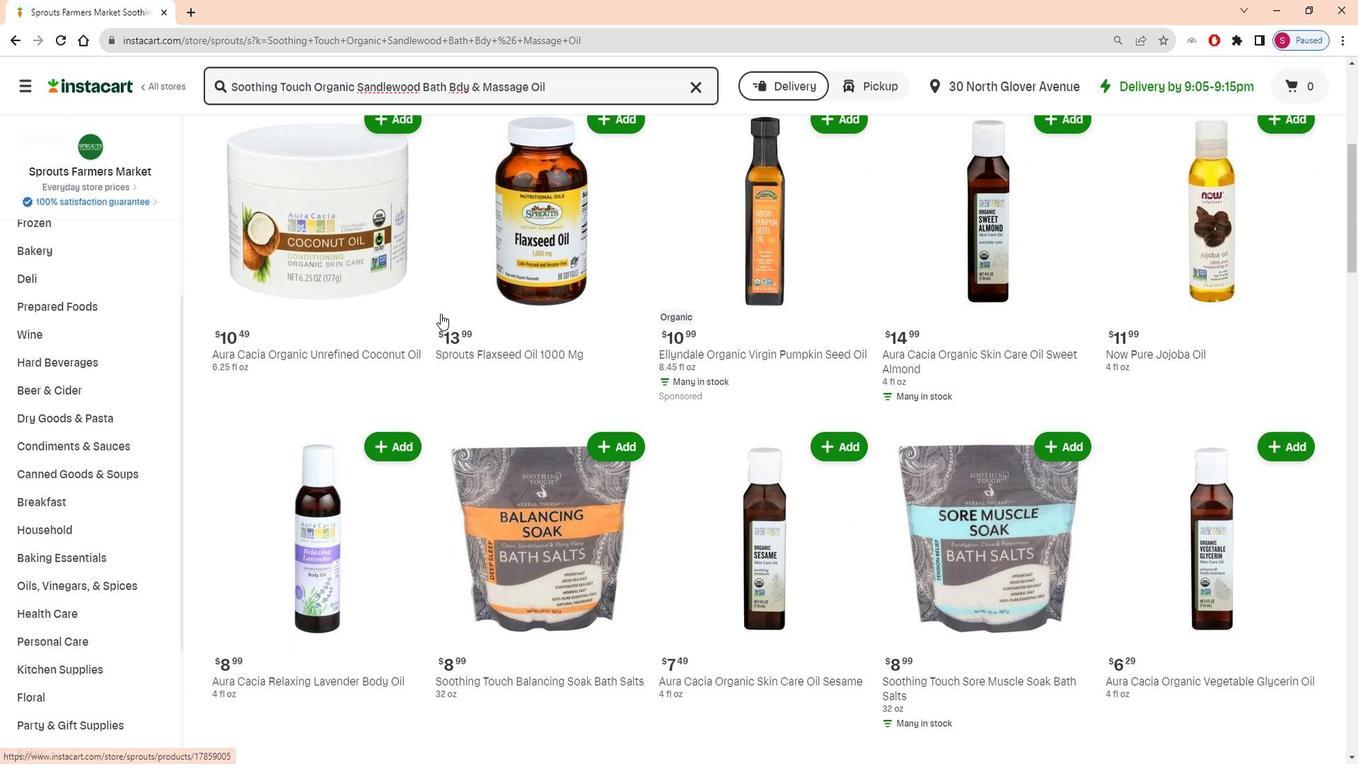 
Action: Mouse scrolled (446, 307) with delta (0, 0)
Screenshot: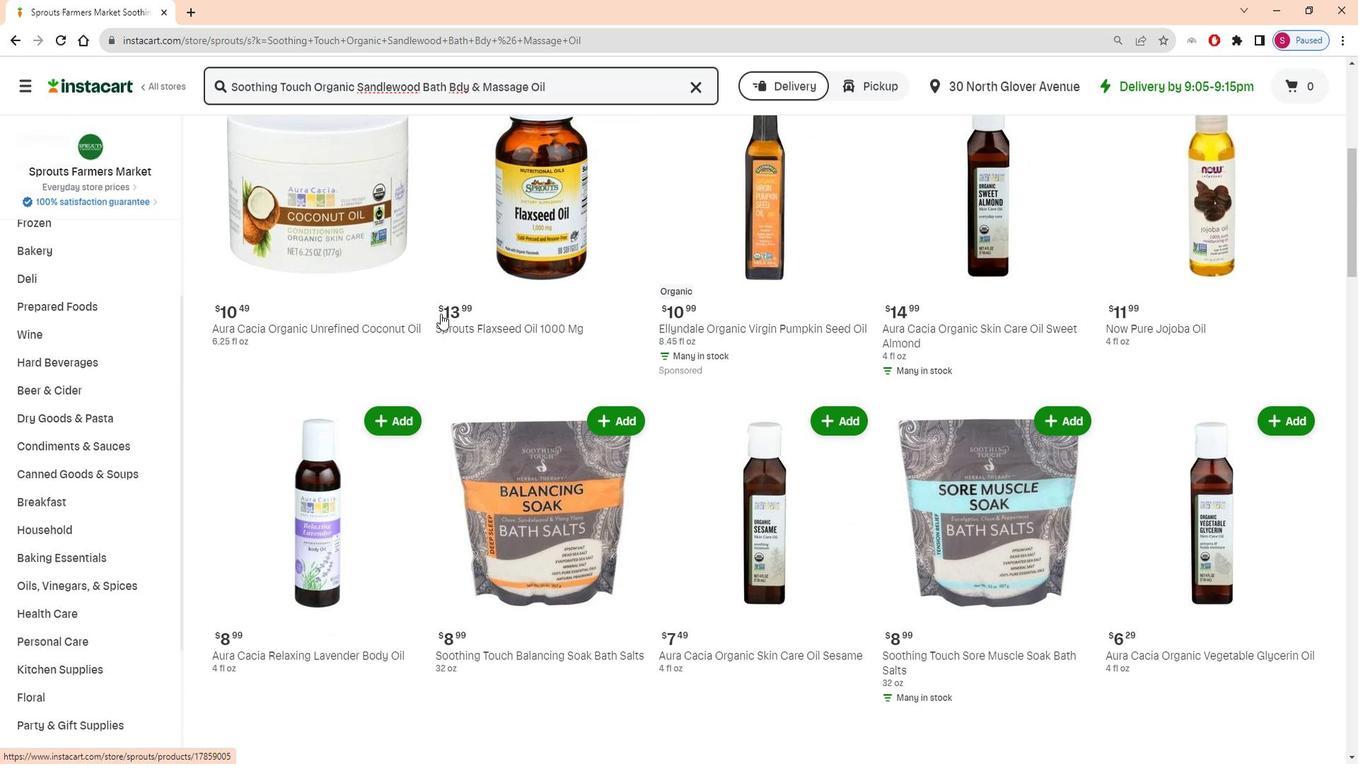 
Action: Mouse moved to (447, 307)
Screenshot: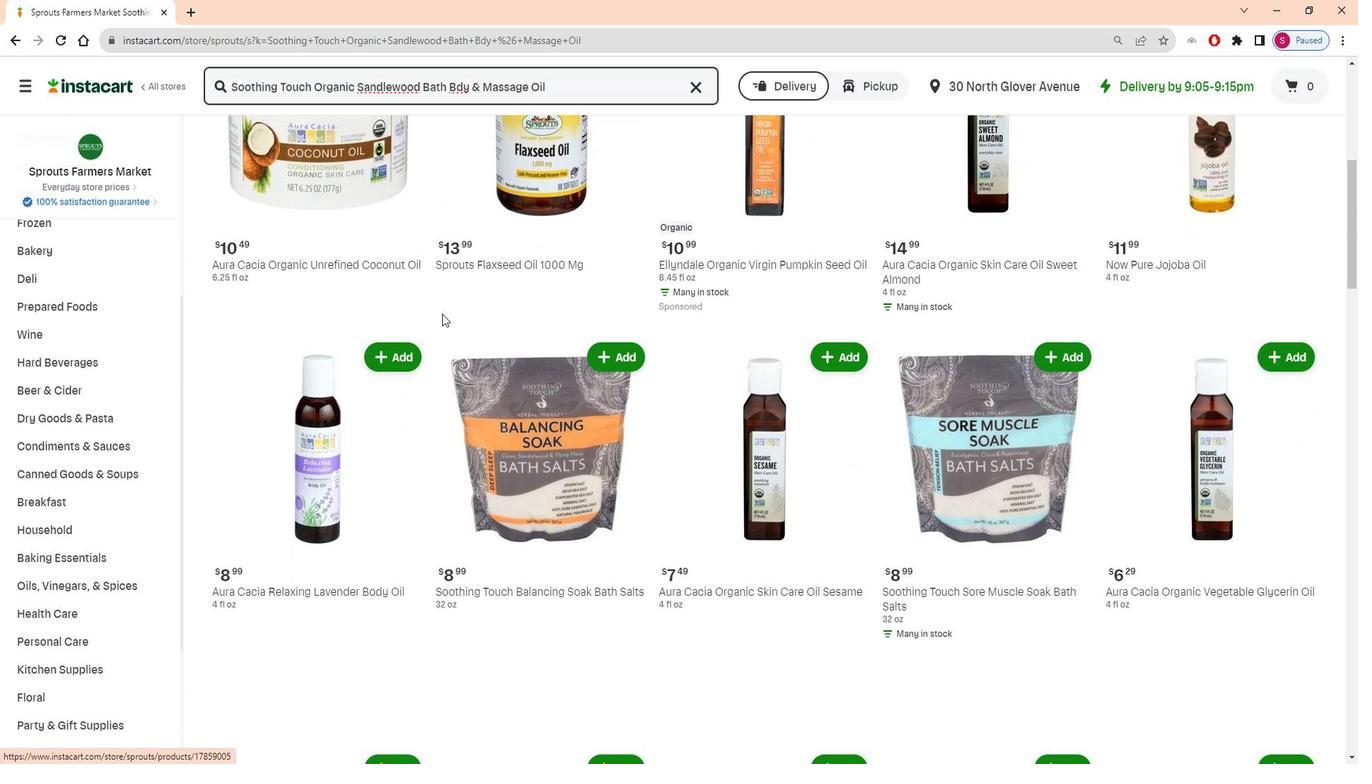 
